 Task: Search one way flight ticket for 2 adults, 2 infants in seat and 1 infant on lap in first from Augusta: Augusta Regional Airport (bush Field) to Springfield: Abraham Lincoln Capital Airport on 5-2-2023. Choice of flights is Singapure airlines. Number of bags: 1 checked bag. Price is upto 85000. Outbound departure time preference is 15:15.
Action: Mouse moved to (226, 300)
Screenshot: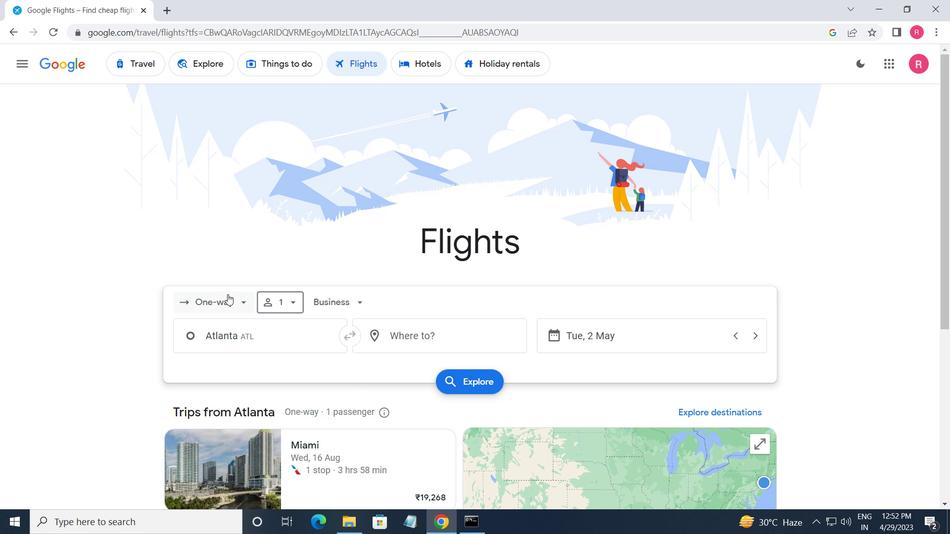 
Action: Mouse pressed left at (226, 300)
Screenshot: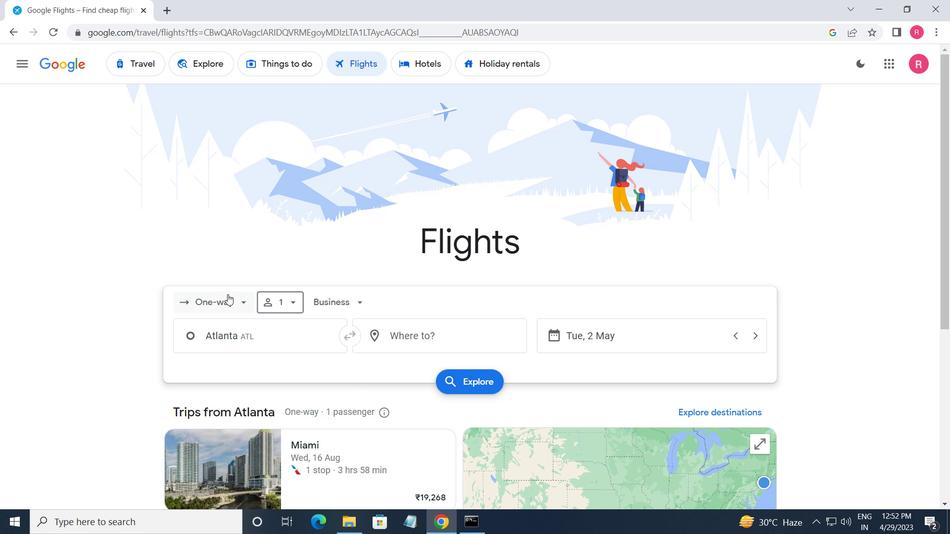 
Action: Mouse moved to (234, 355)
Screenshot: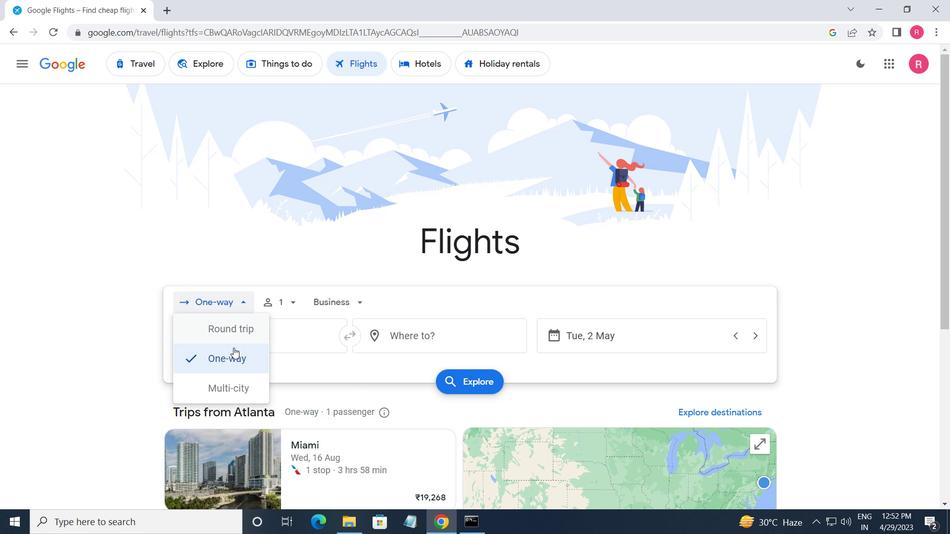 
Action: Mouse pressed left at (234, 355)
Screenshot: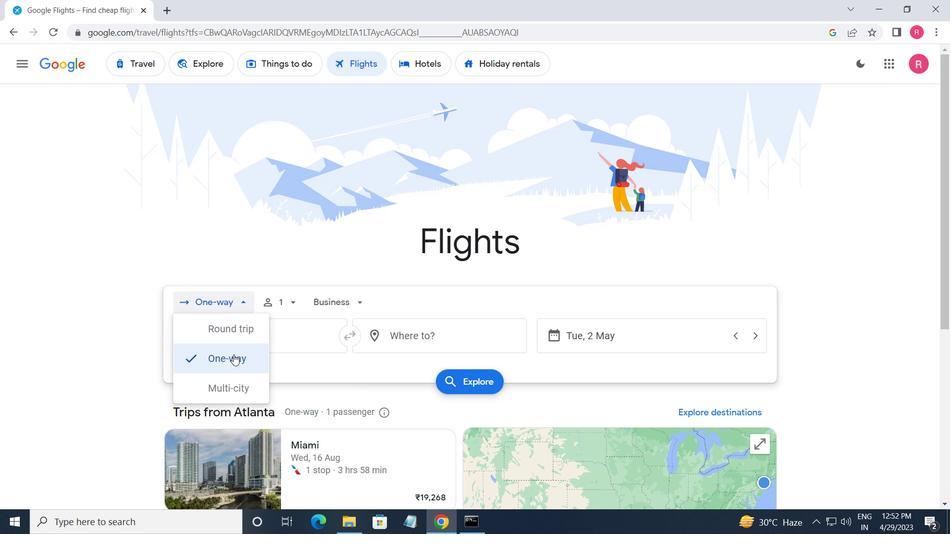 
Action: Mouse moved to (278, 299)
Screenshot: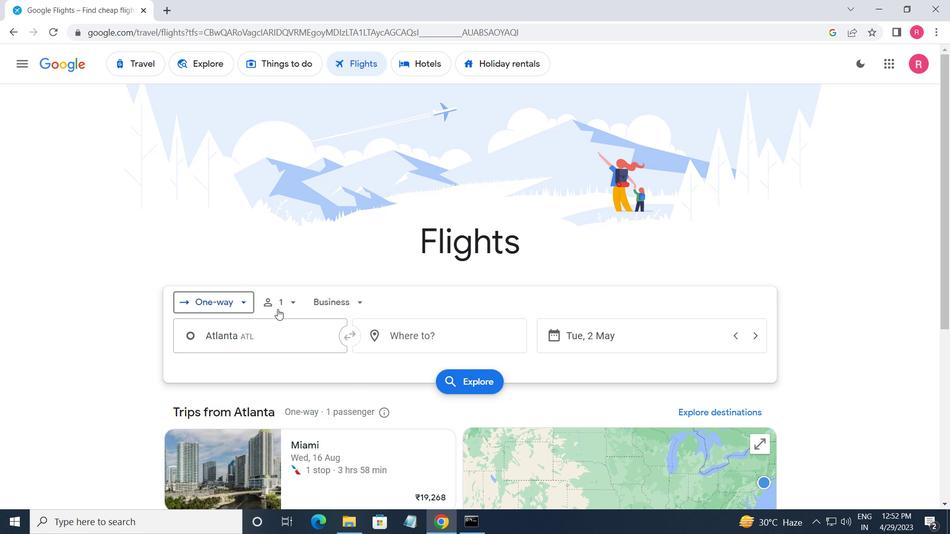 
Action: Mouse pressed left at (278, 299)
Screenshot: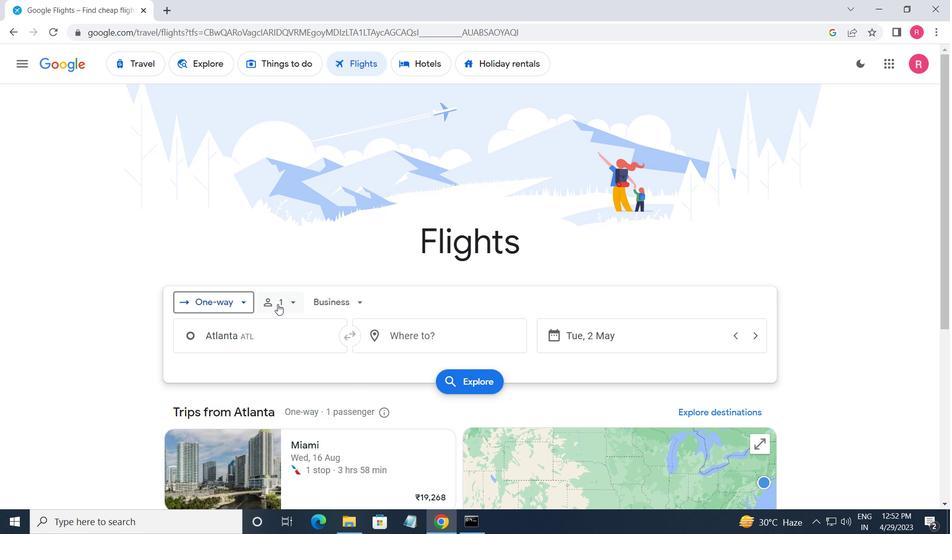 
Action: Mouse moved to (380, 339)
Screenshot: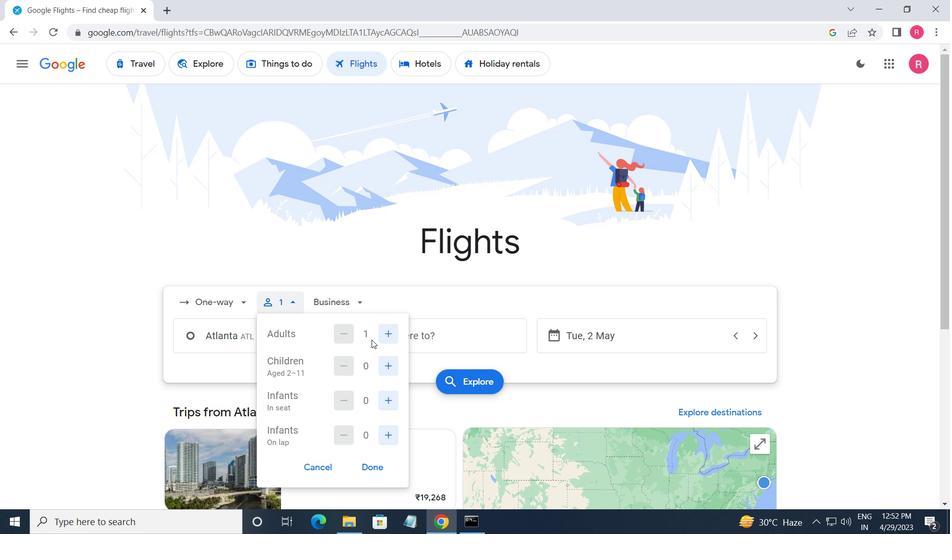 
Action: Mouse pressed left at (380, 339)
Screenshot: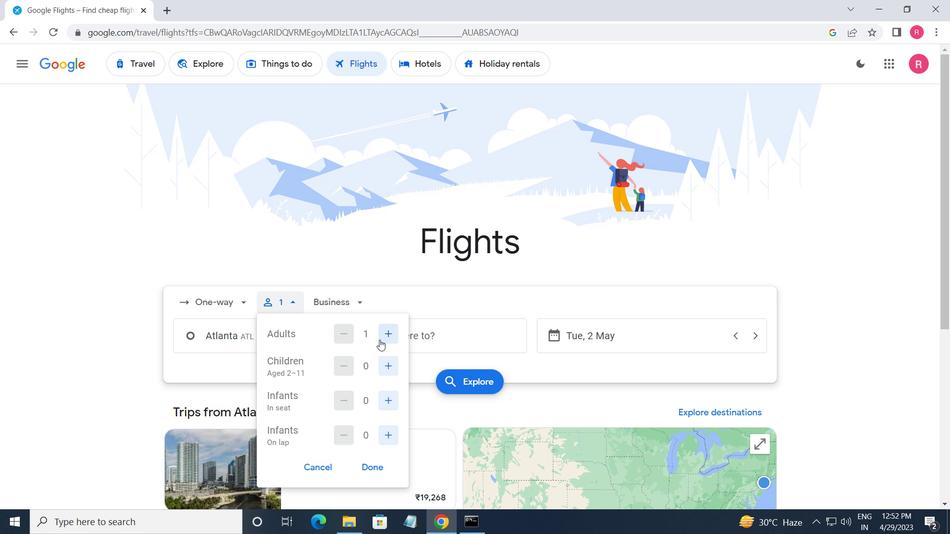 
Action: Mouse pressed left at (380, 339)
Screenshot: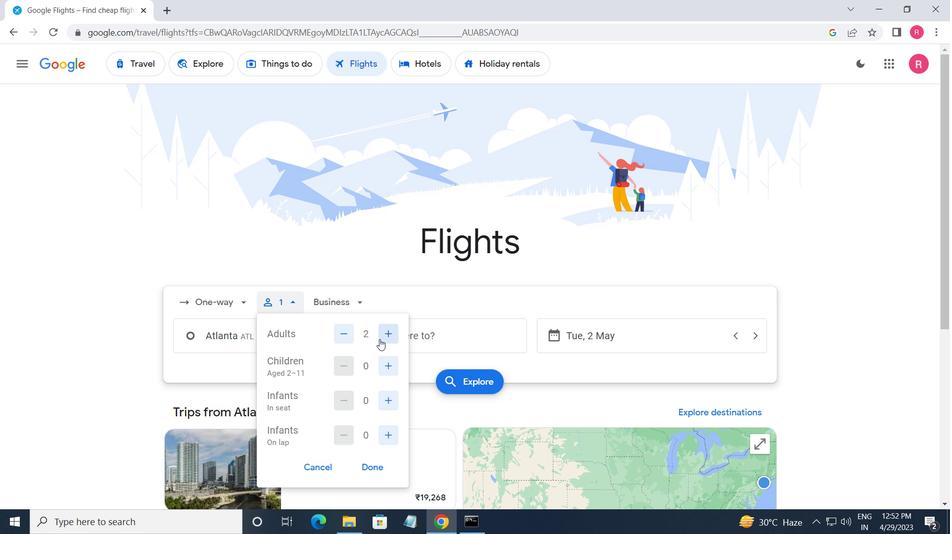 
Action: Mouse moved to (344, 338)
Screenshot: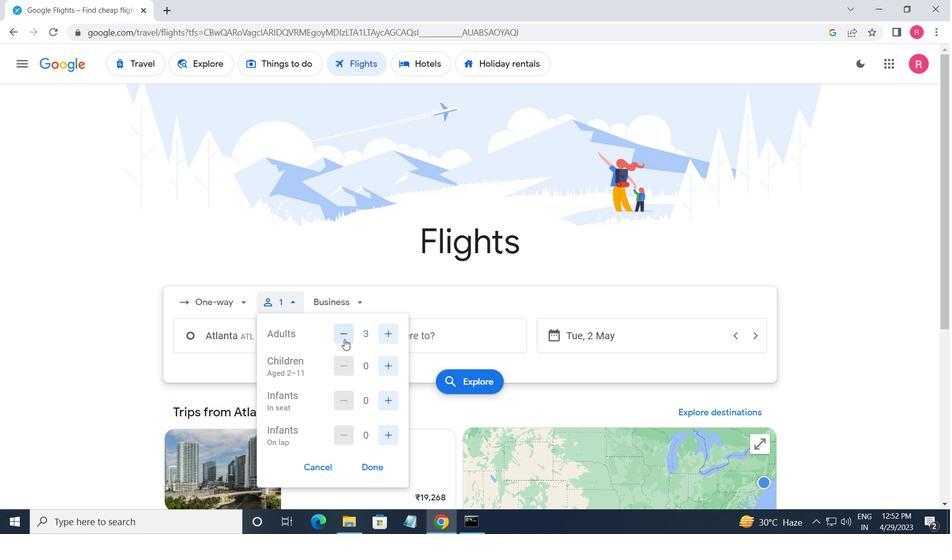 
Action: Mouse pressed left at (344, 338)
Screenshot: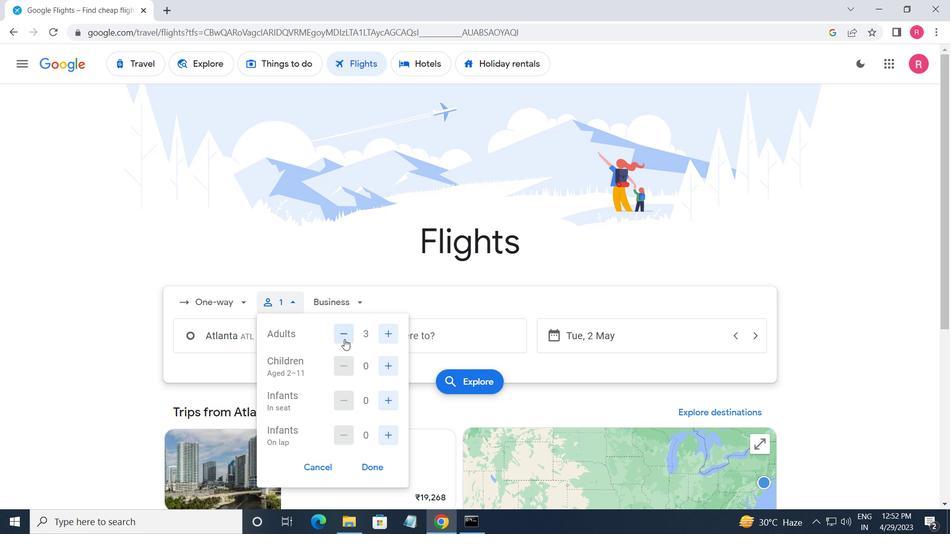 
Action: Mouse moved to (388, 396)
Screenshot: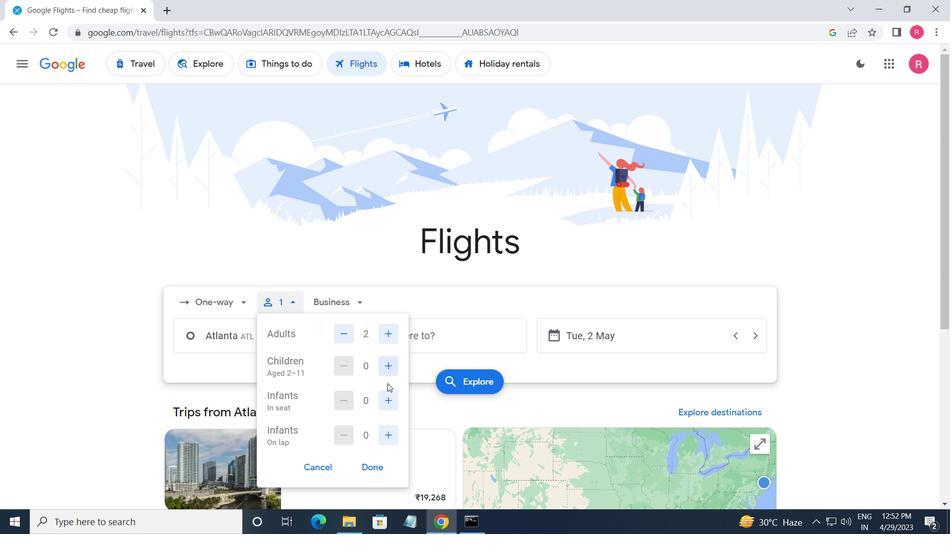 
Action: Mouse pressed left at (388, 396)
Screenshot: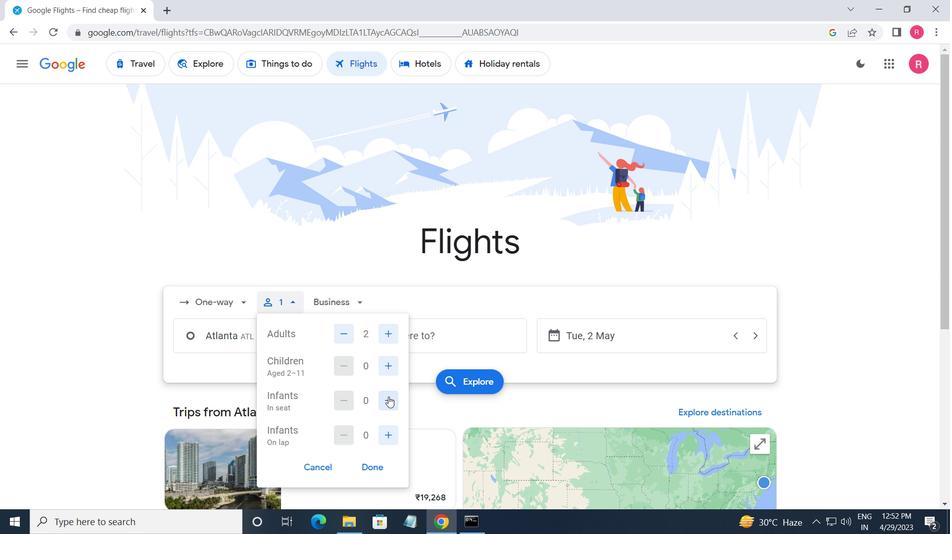 
Action: Mouse pressed left at (388, 396)
Screenshot: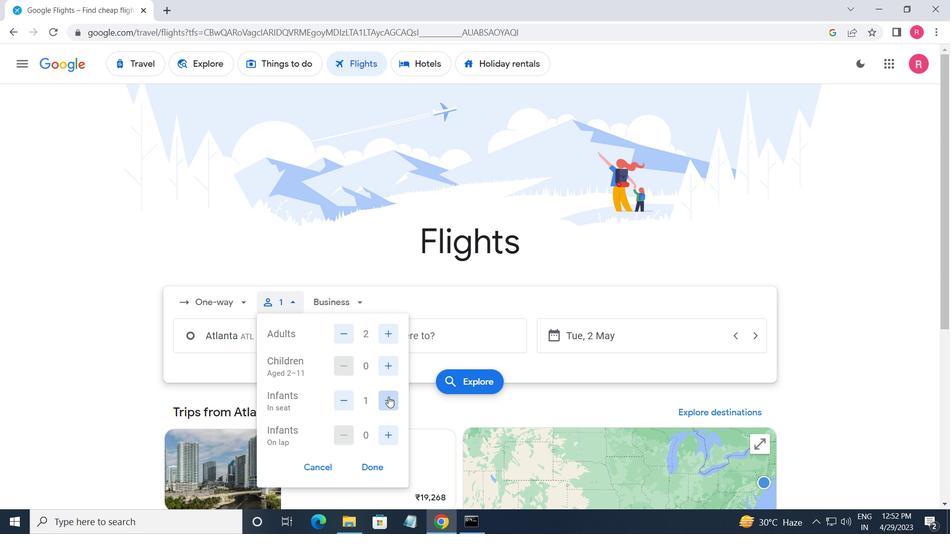 
Action: Mouse moved to (383, 436)
Screenshot: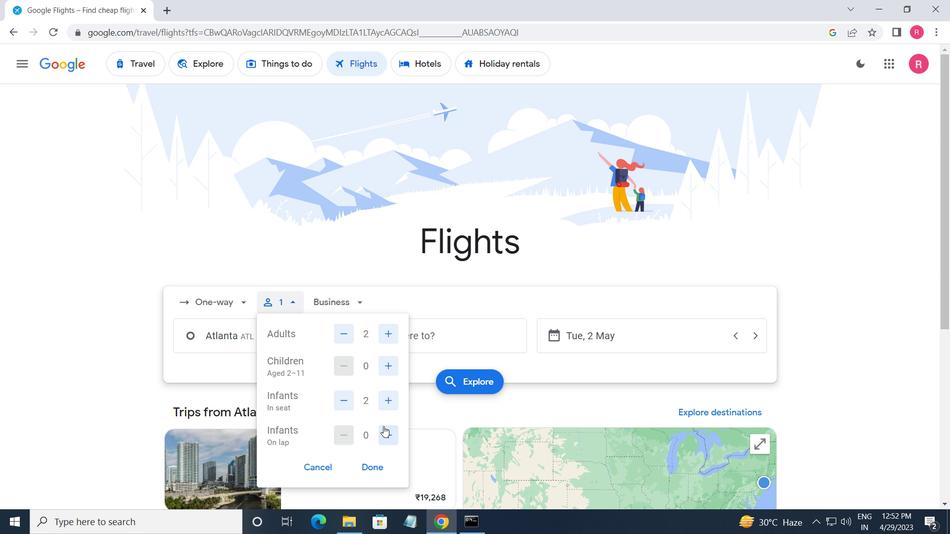 
Action: Mouse pressed left at (383, 436)
Screenshot: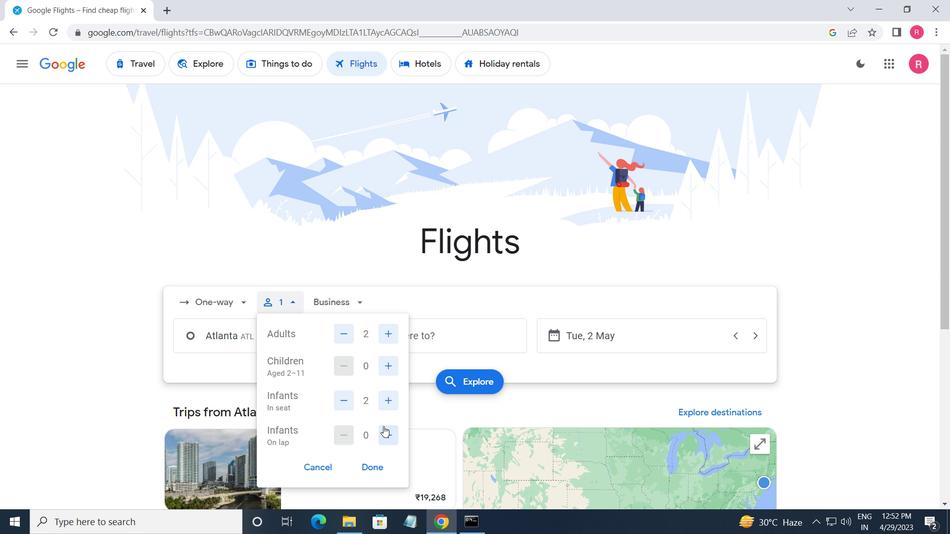 
Action: Mouse moved to (373, 463)
Screenshot: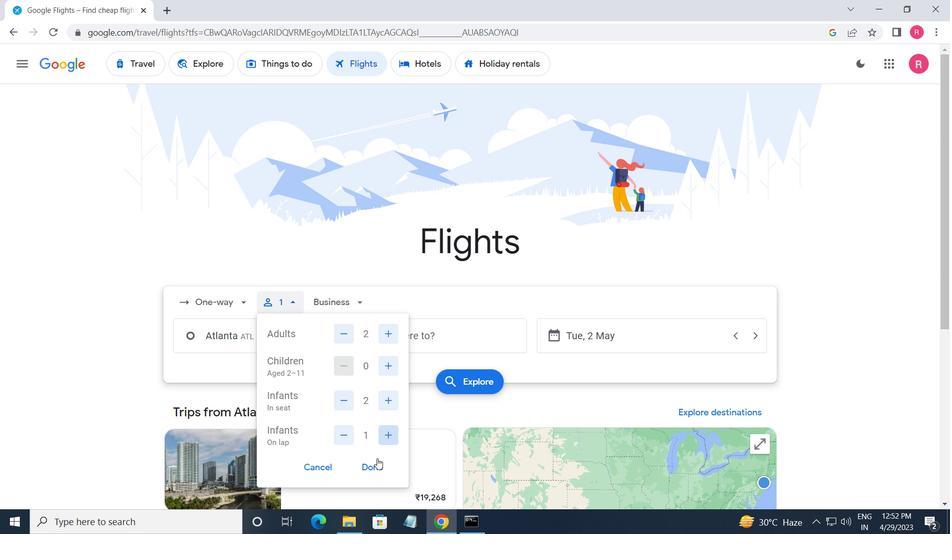 
Action: Mouse pressed left at (373, 463)
Screenshot: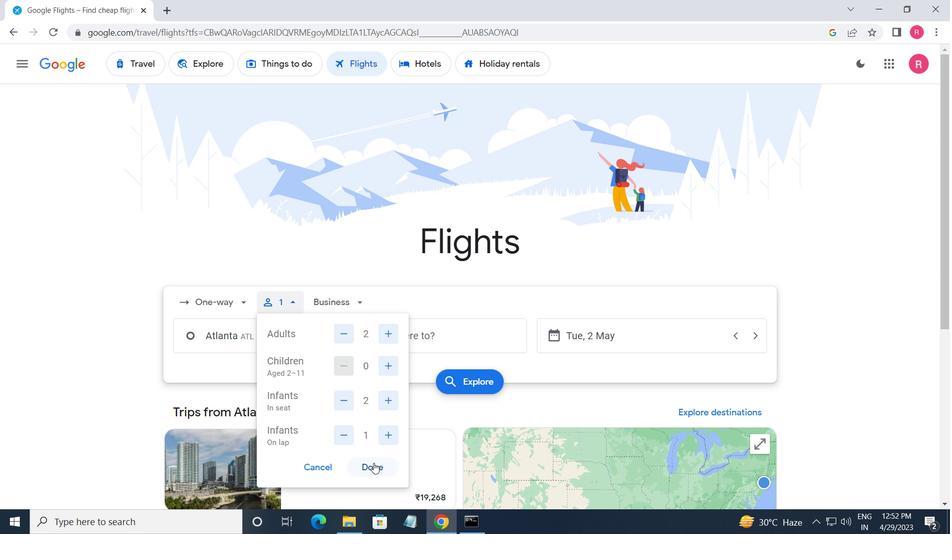 
Action: Mouse moved to (338, 299)
Screenshot: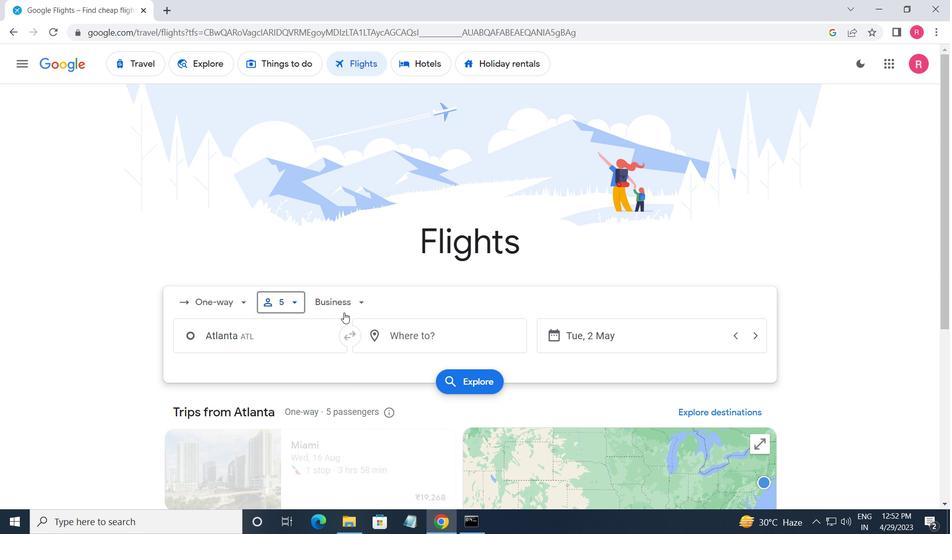 
Action: Mouse pressed left at (338, 299)
Screenshot: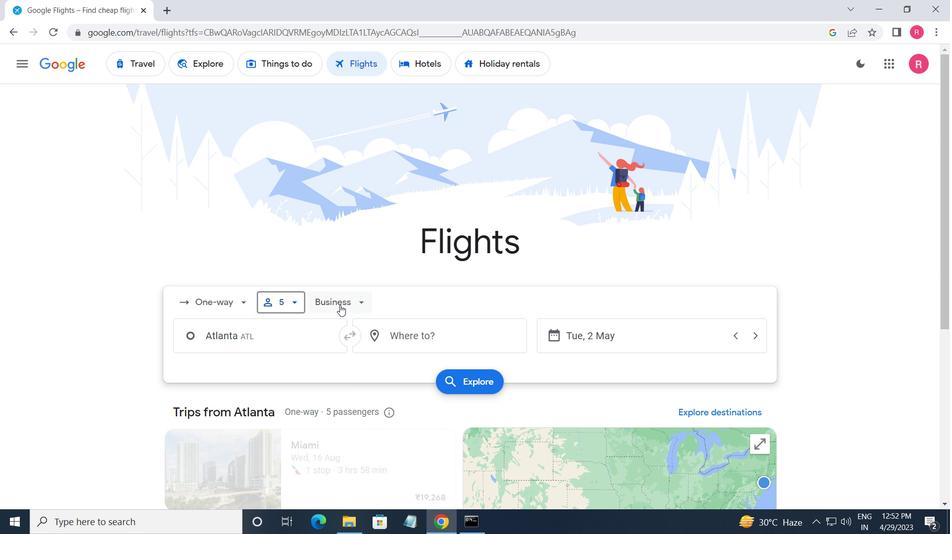 
Action: Mouse moved to (356, 428)
Screenshot: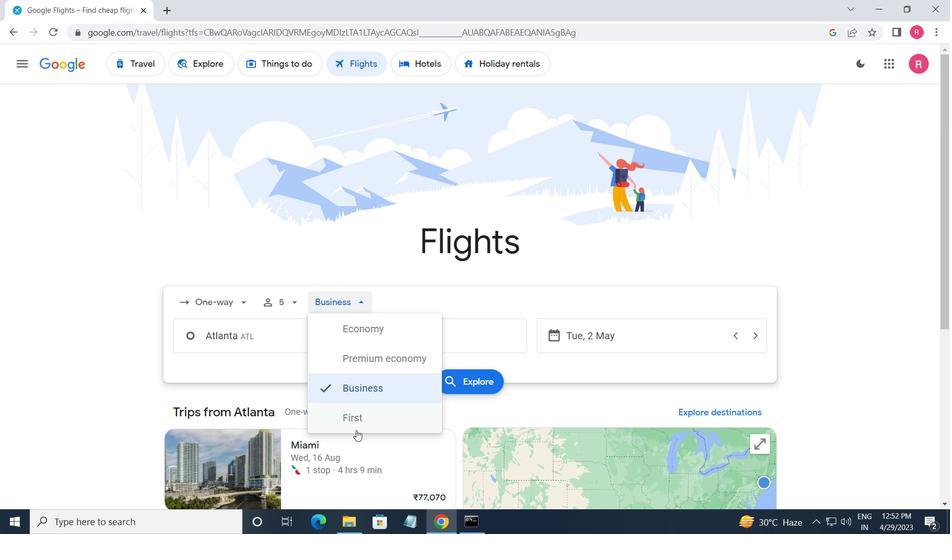 
Action: Mouse pressed left at (356, 428)
Screenshot: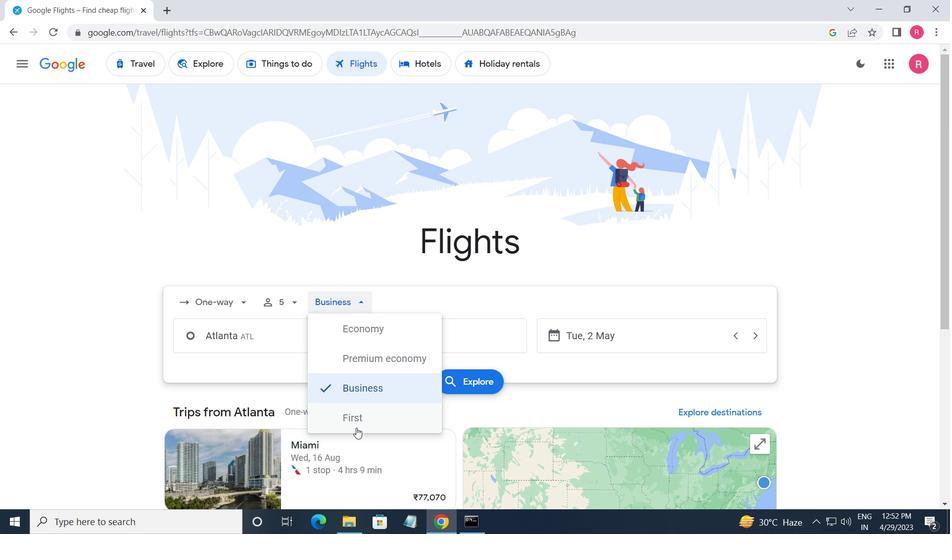 
Action: Mouse moved to (263, 343)
Screenshot: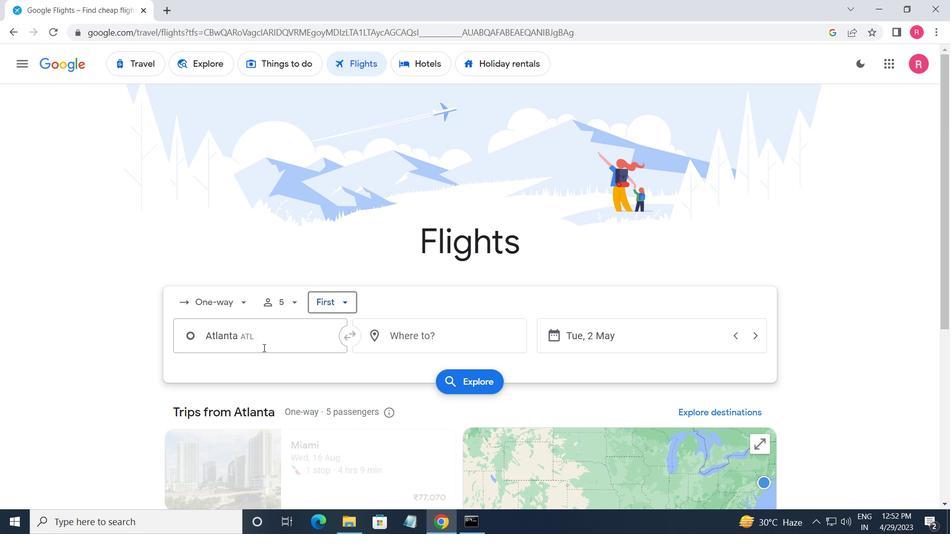 
Action: Mouse pressed left at (263, 343)
Screenshot: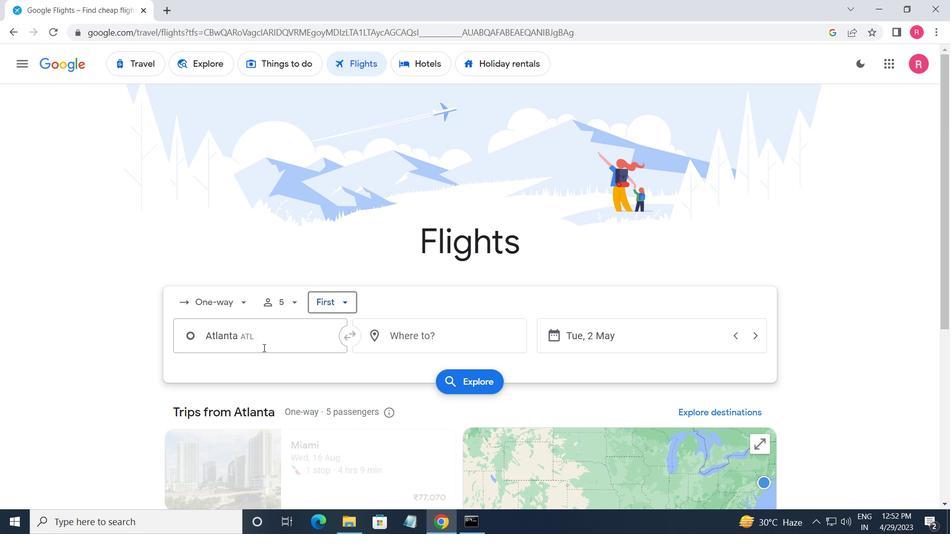
Action: Mouse moved to (274, 414)
Screenshot: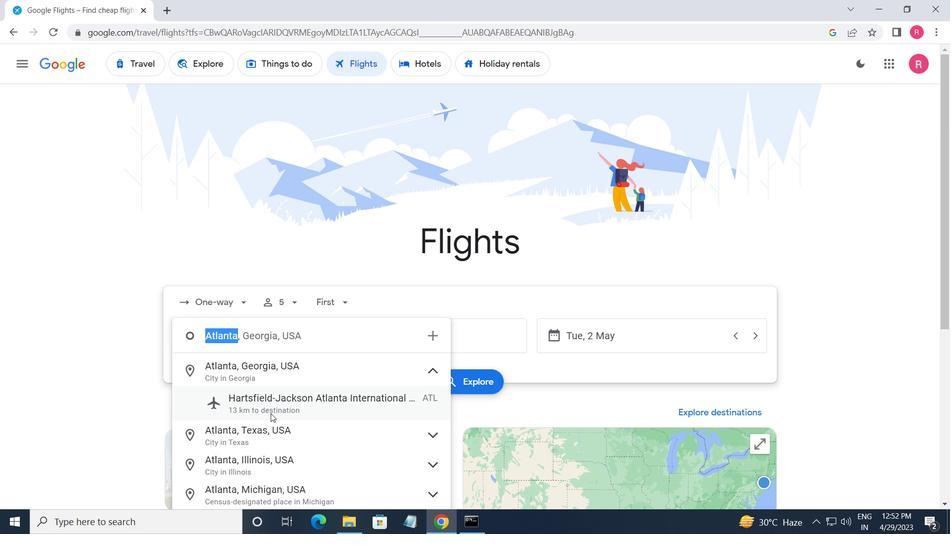 
Action: Key pressed <Key.backspace><Key.shift>AUGUSYA
Screenshot: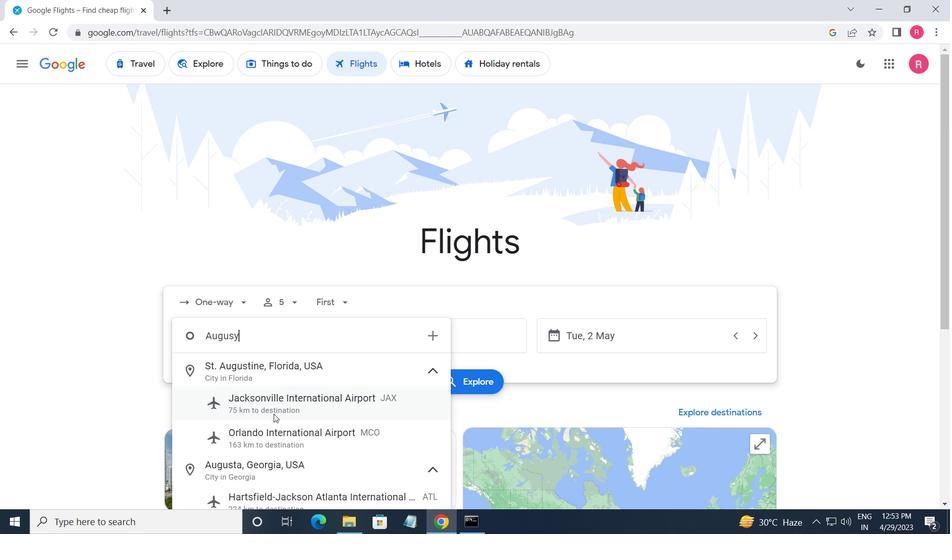 
Action: Mouse moved to (274, 414)
Screenshot: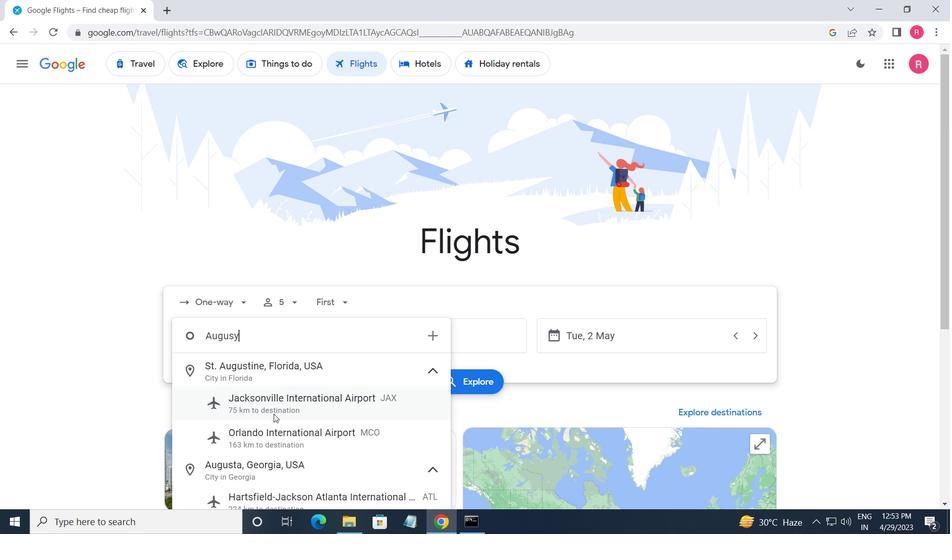 
Action: Key pressed <Key.backspace><Key.backspace>TA<Key.space>
Screenshot: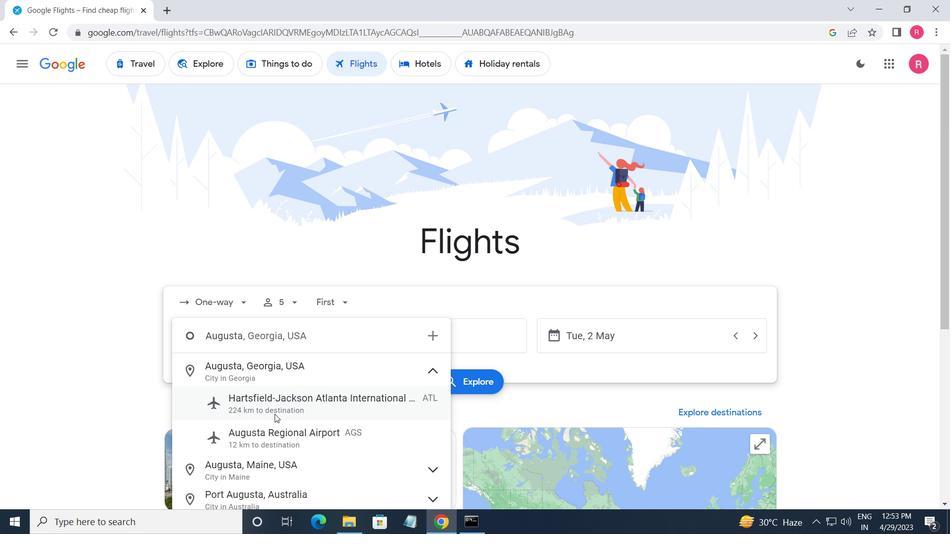 
Action: Mouse moved to (281, 424)
Screenshot: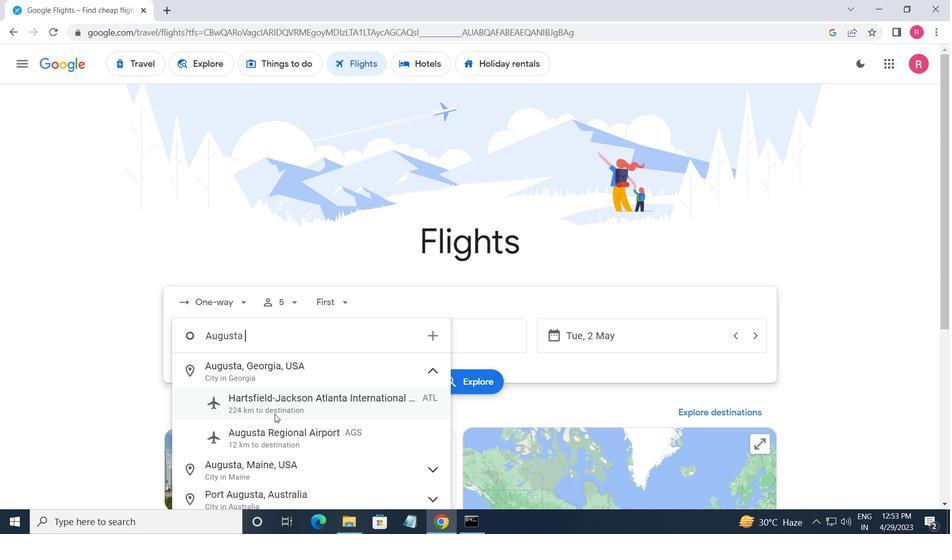 
Action: Mouse pressed left at (281, 424)
Screenshot: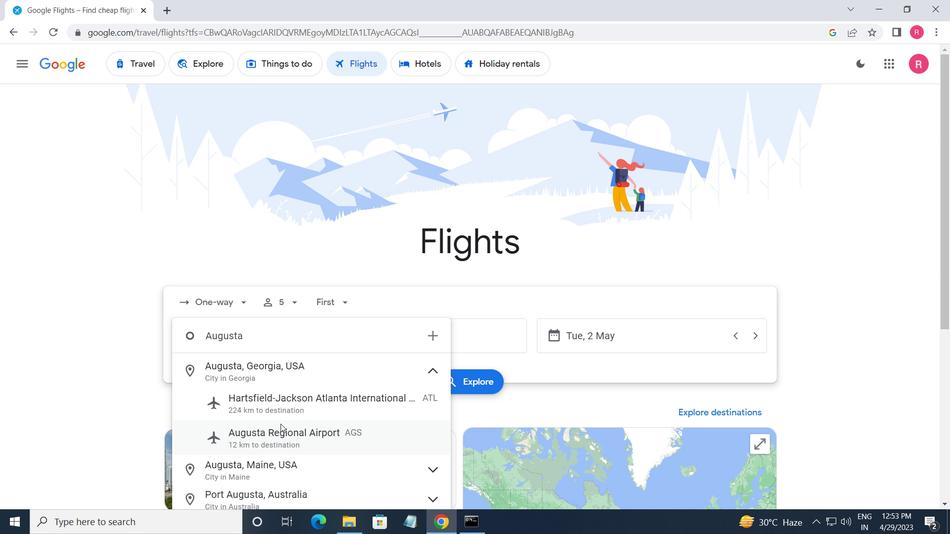 
Action: Mouse moved to (403, 343)
Screenshot: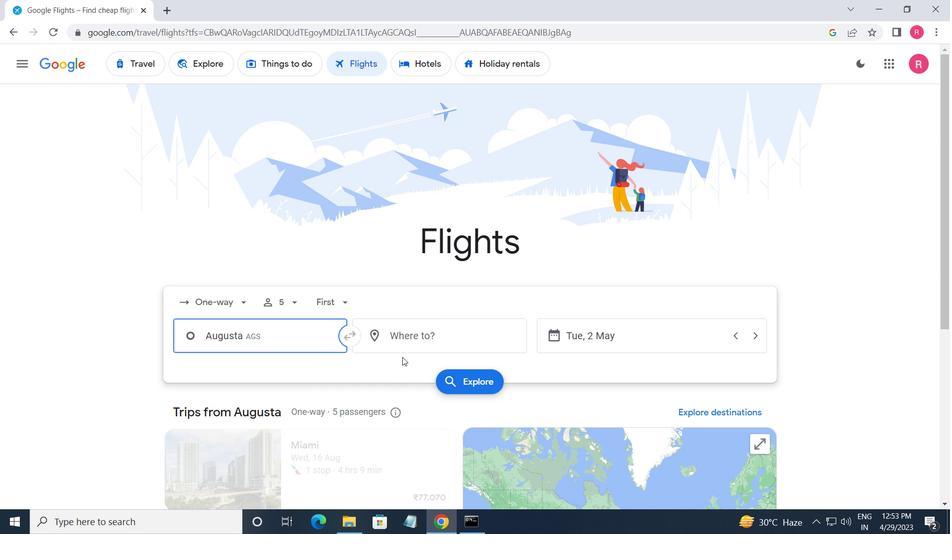 
Action: Mouse pressed left at (403, 343)
Screenshot: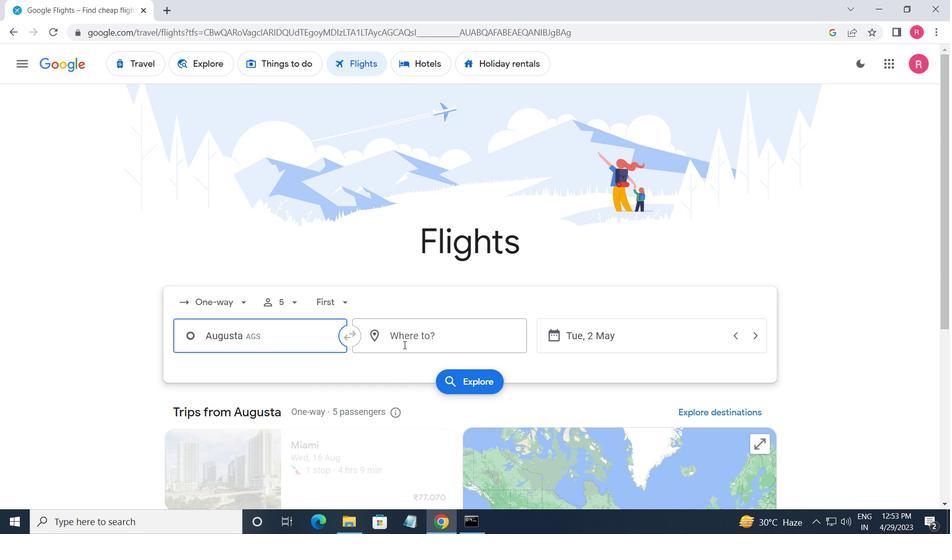 
Action: Mouse moved to (393, 466)
Screenshot: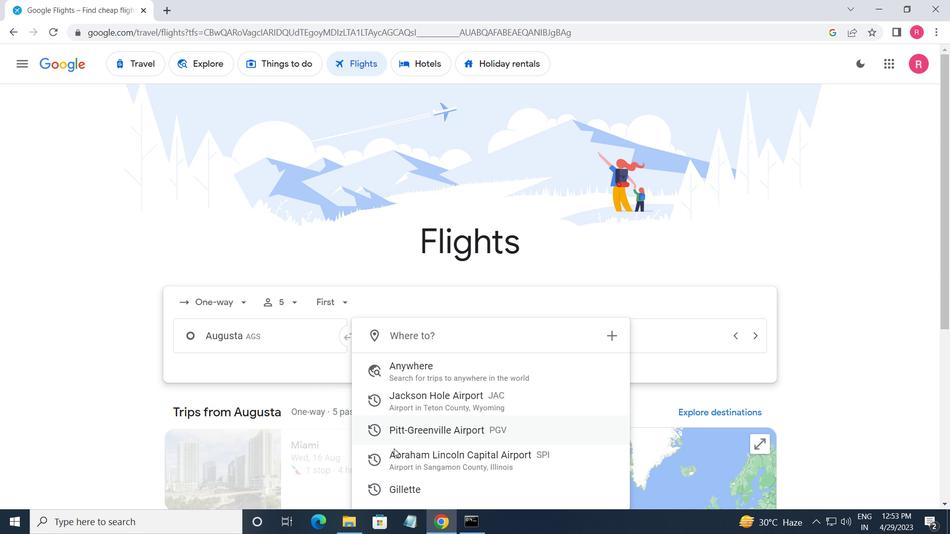 
Action: Mouse pressed left at (393, 466)
Screenshot: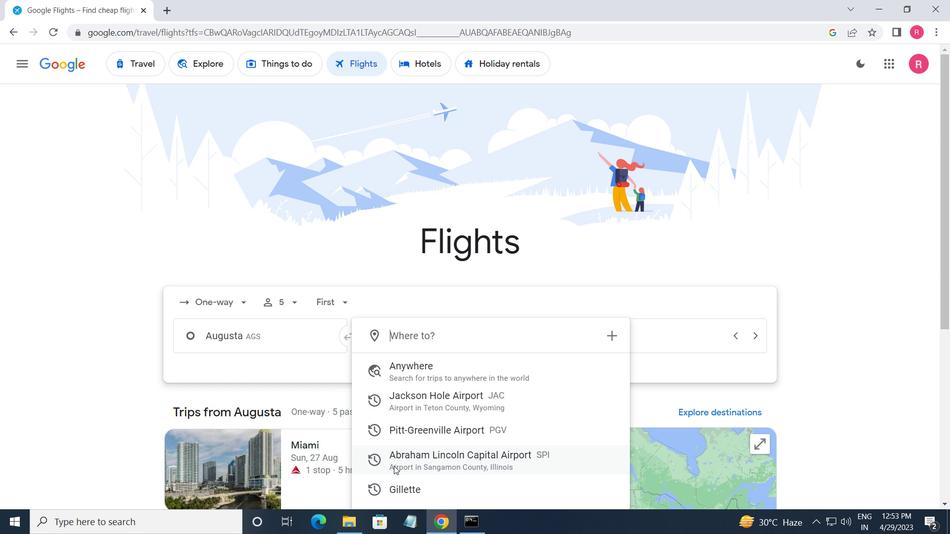 
Action: Mouse moved to (614, 348)
Screenshot: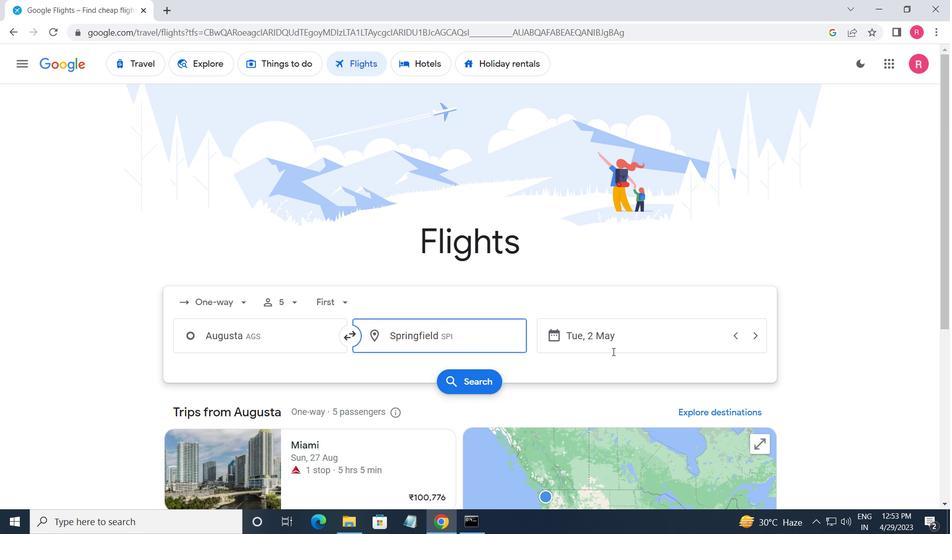 
Action: Mouse pressed left at (614, 348)
Screenshot: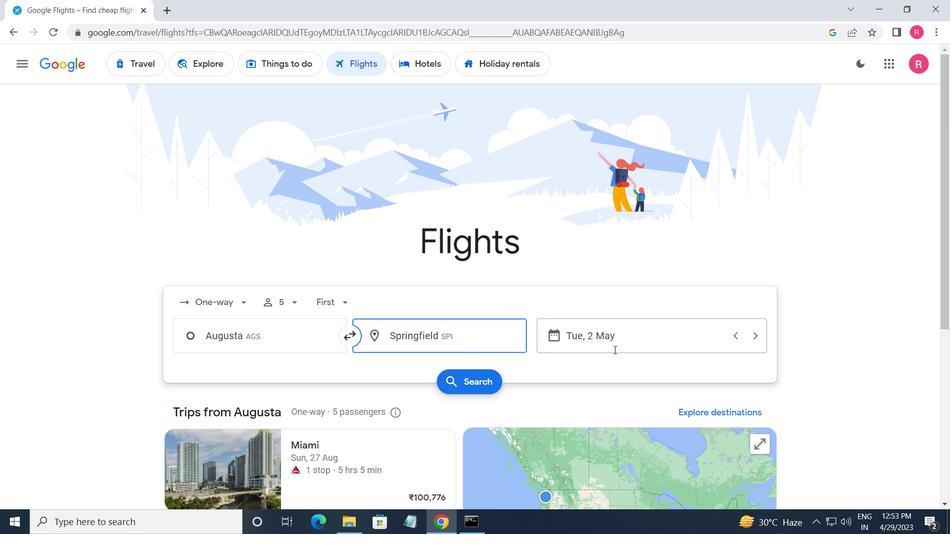 
Action: Mouse moved to (627, 289)
Screenshot: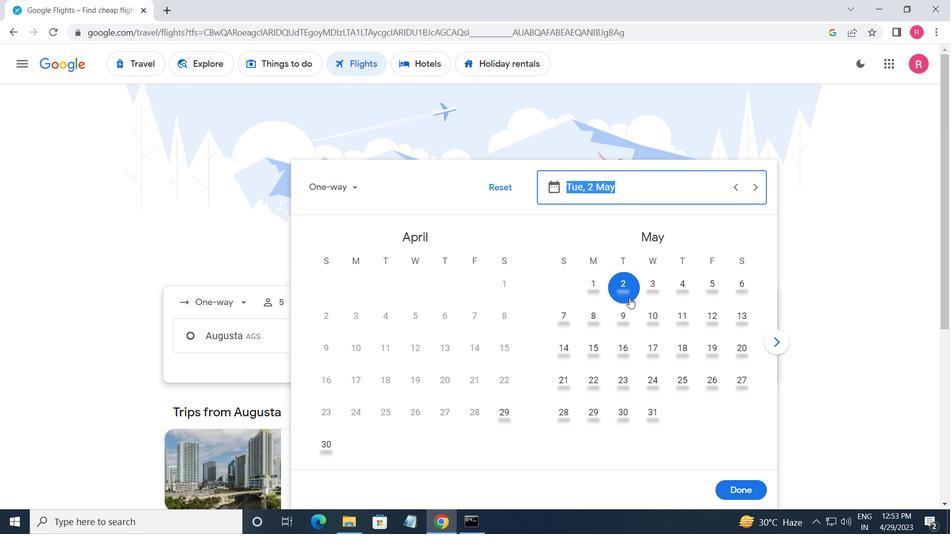 
Action: Mouse pressed left at (627, 289)
Screenshot: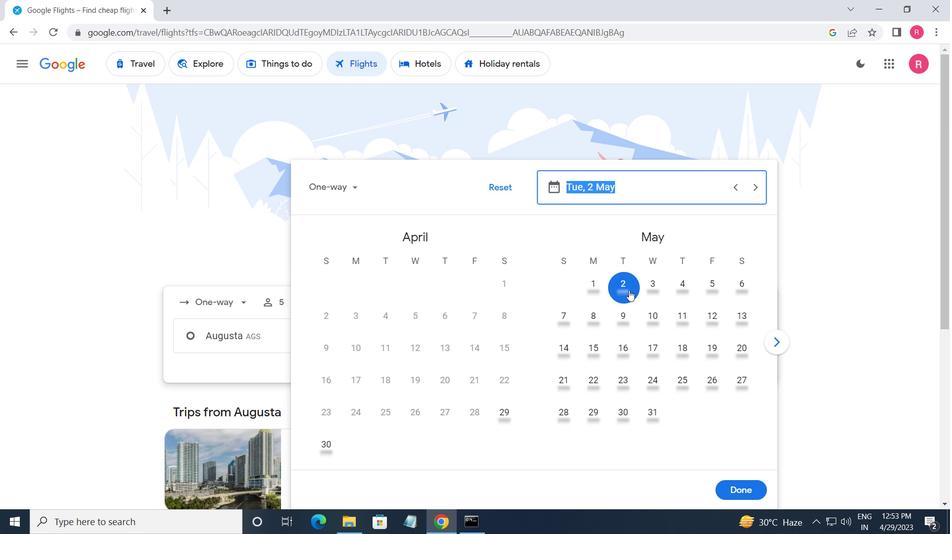 
Action: Mouse moved to (737, 484)
Screenshot: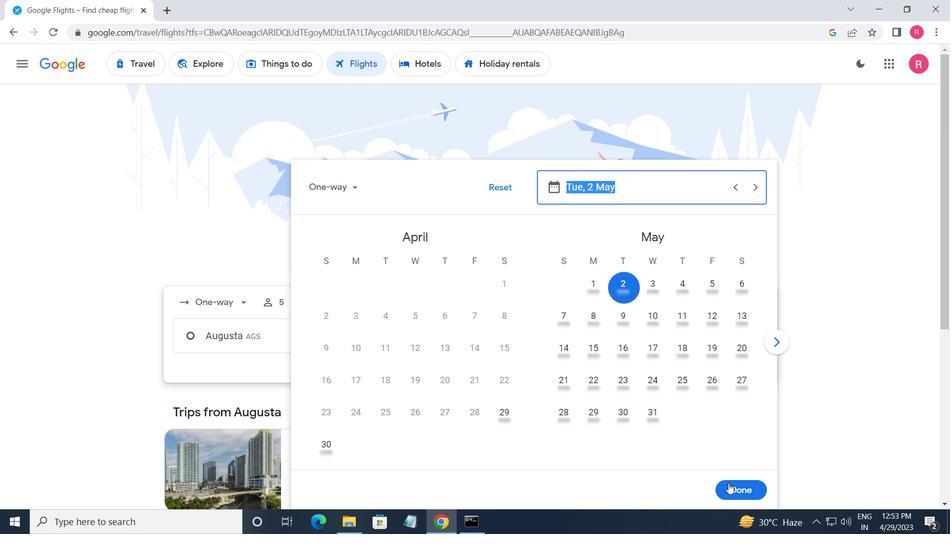 
Action: Mouse pressed left at (737, 484)
Screenshot: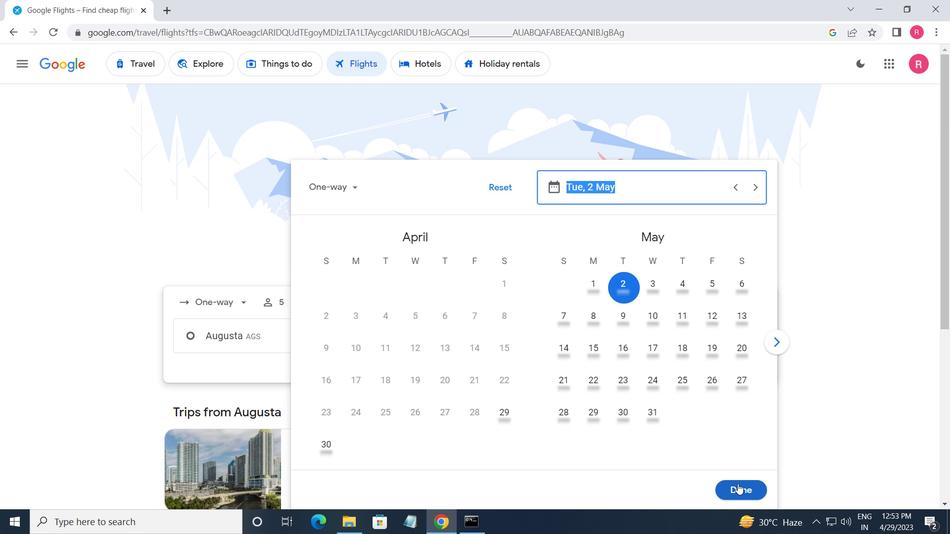 
Action: Mouse moved to (485, 387)
Screenshot: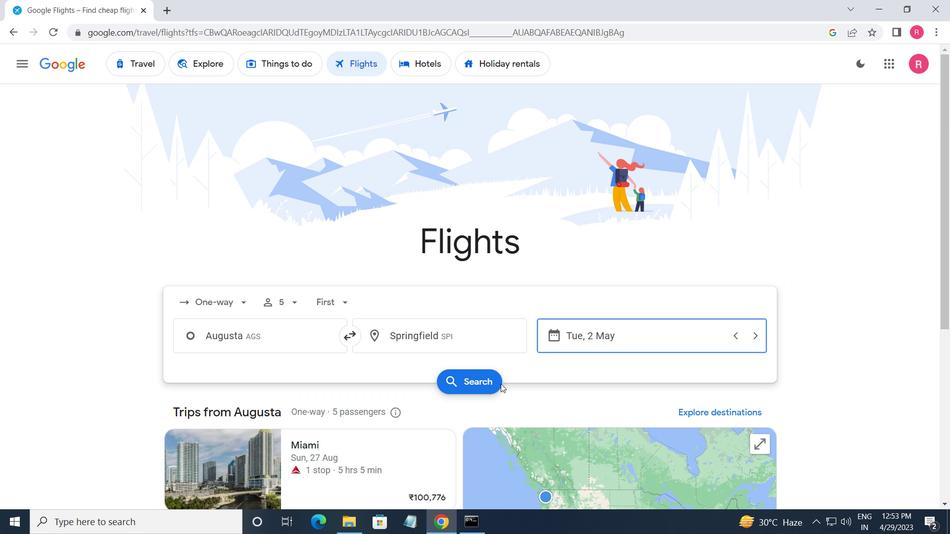
Action: Mouse pressed left at (485, 387)
Screenshot: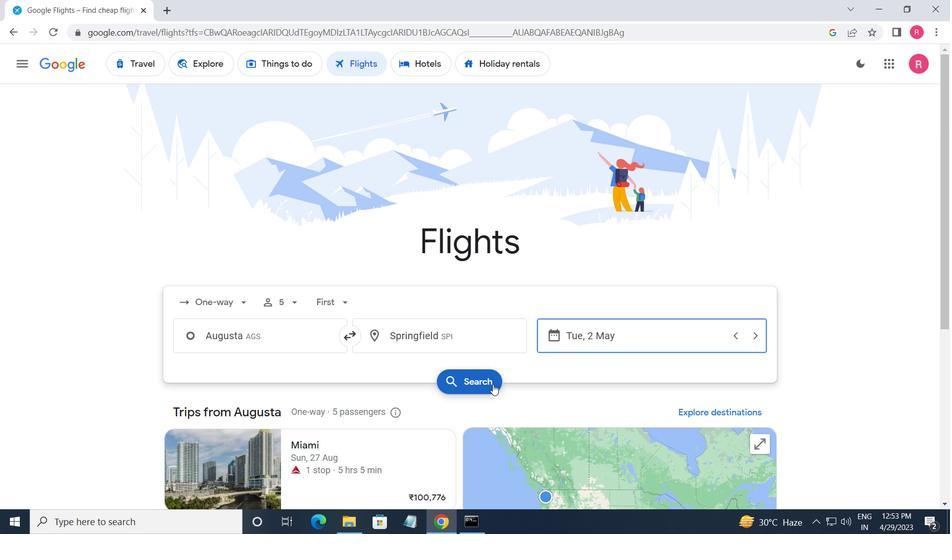 
Action: Mouse moved to (188, 179)
Screenshot: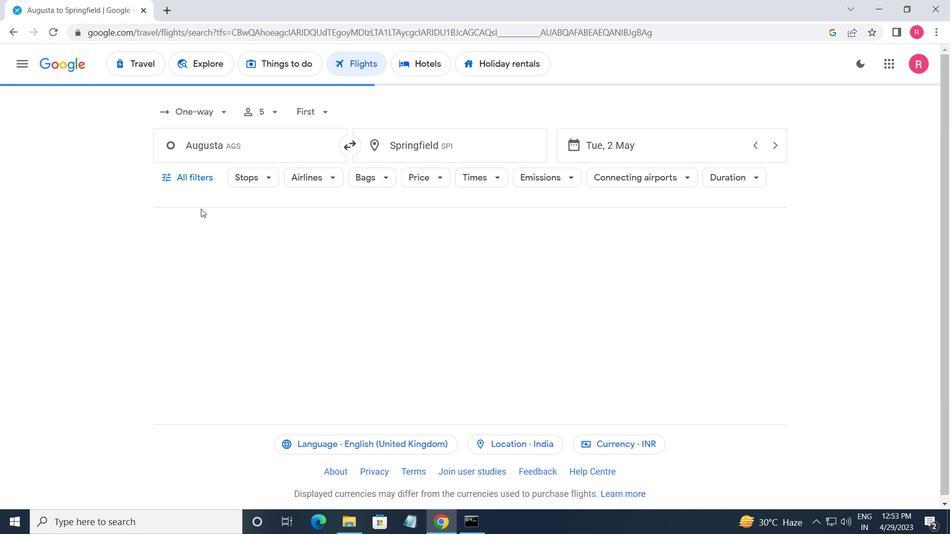 
Action: Mouse pressed left at (188, 179)
Screenshot: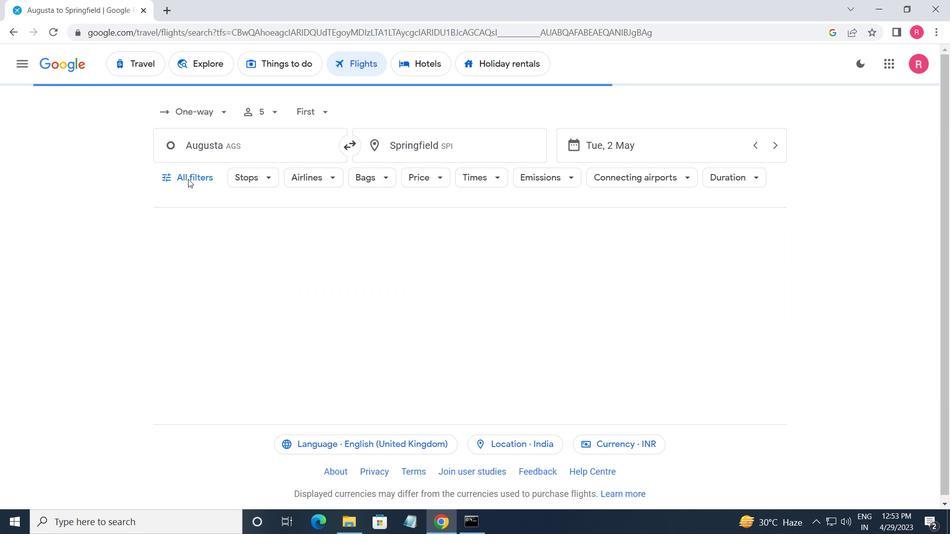 
Action: Mouse moved to (255, 376)
Screenshot: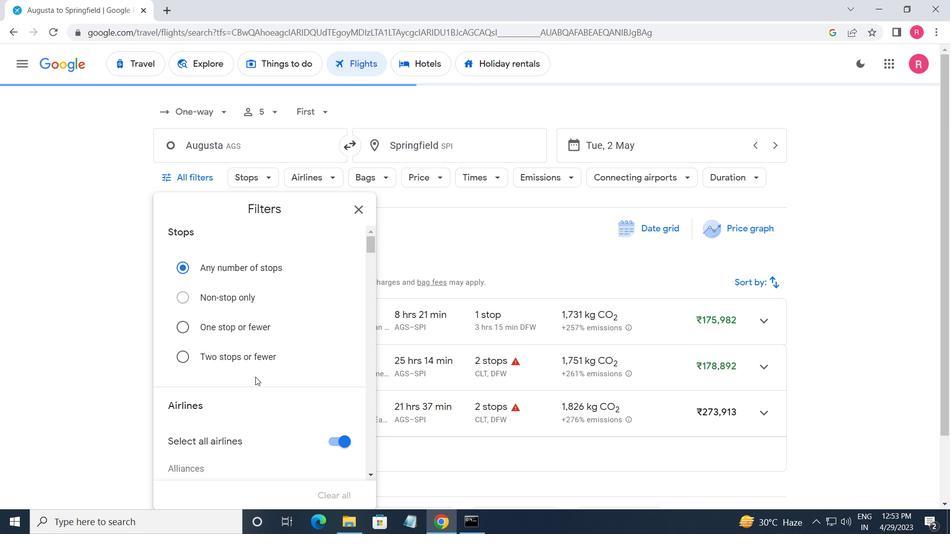 
Action: Mouse scrolled (255, 376) with delta (0, 0)
Screenshot: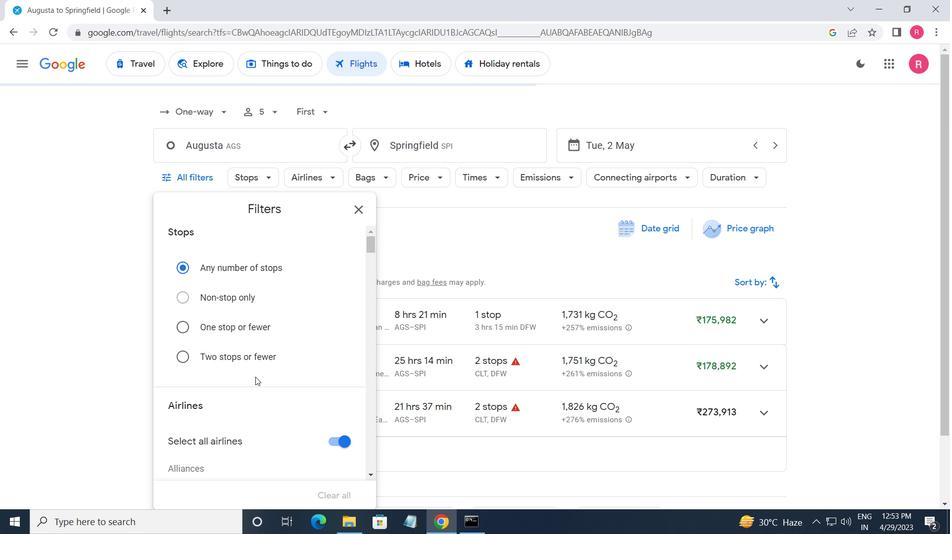 
Action: Mouse scrolled (255, 376) with delta (0, 0)
Screenshot: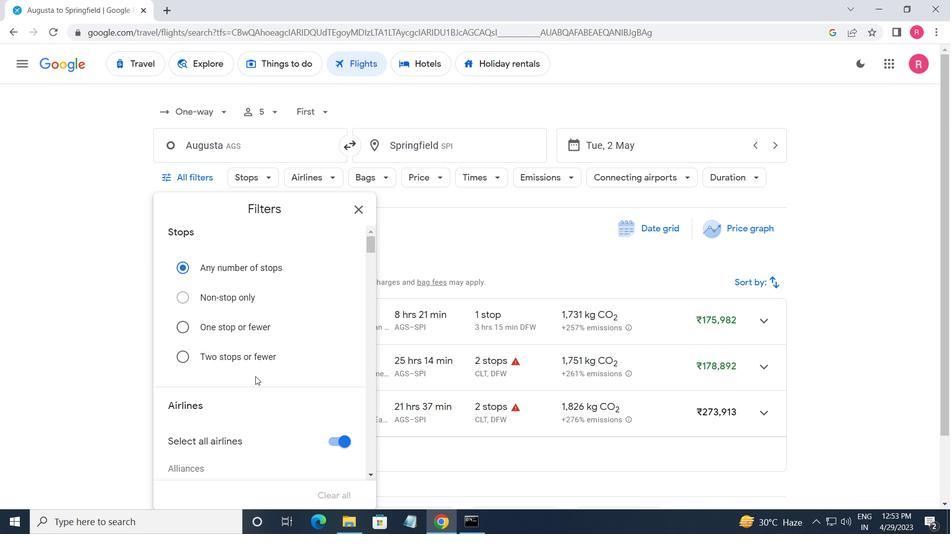 
Action: Mouse moved to (255, 371)
Screenshot: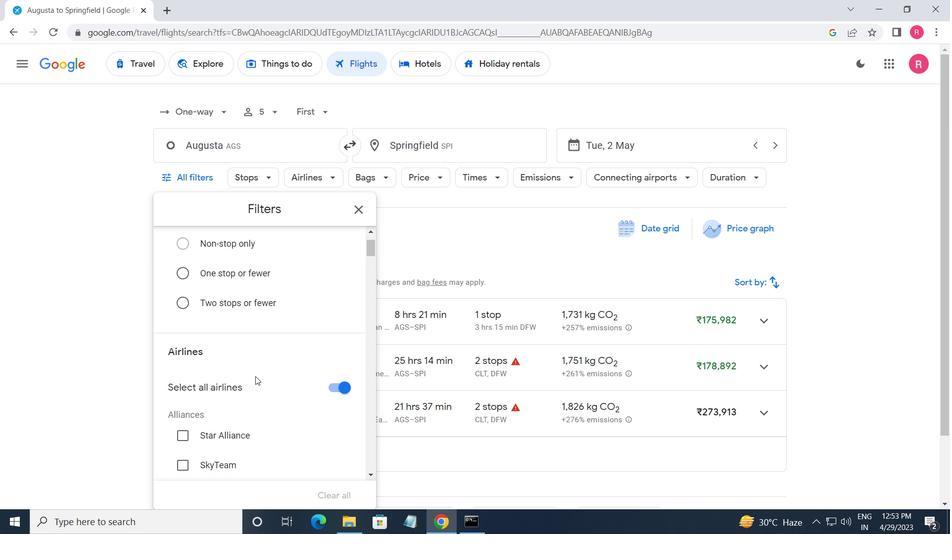 
Action: Mouse scrolled (255, 371) with delta (0, 0)
Screenshot: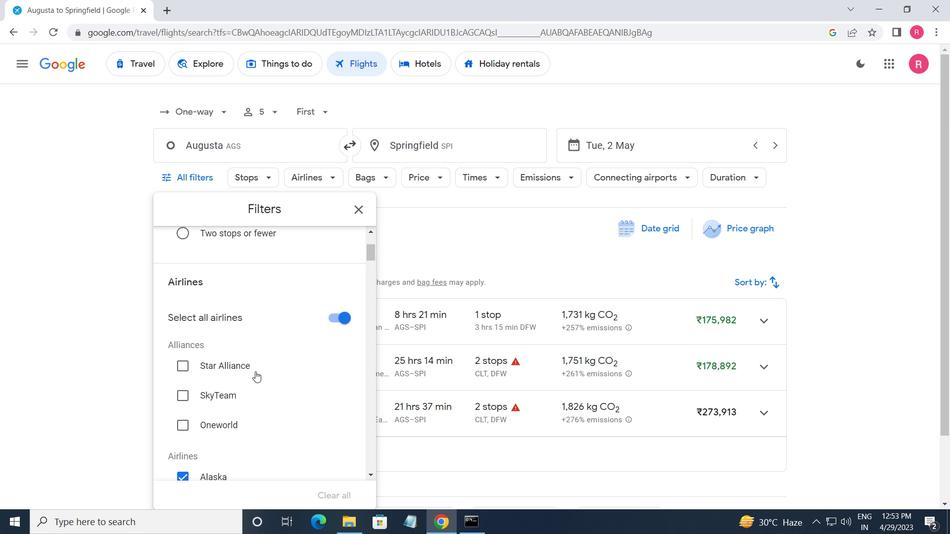 
Action: Mouse scrolled (255, 371) with delta (0, 0)
Screenshot: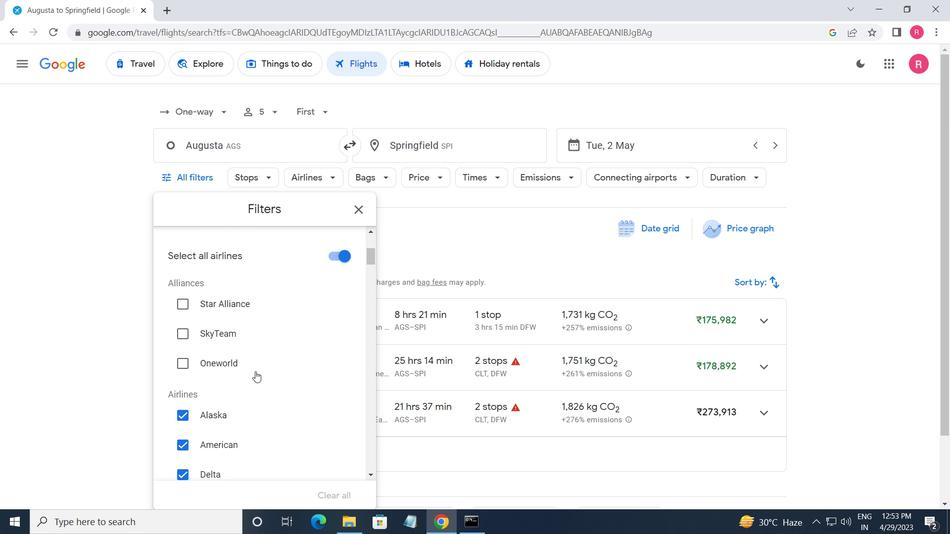 
Action: Mouse scrolled (255, 371) with delta (0, 0)
Screenshot: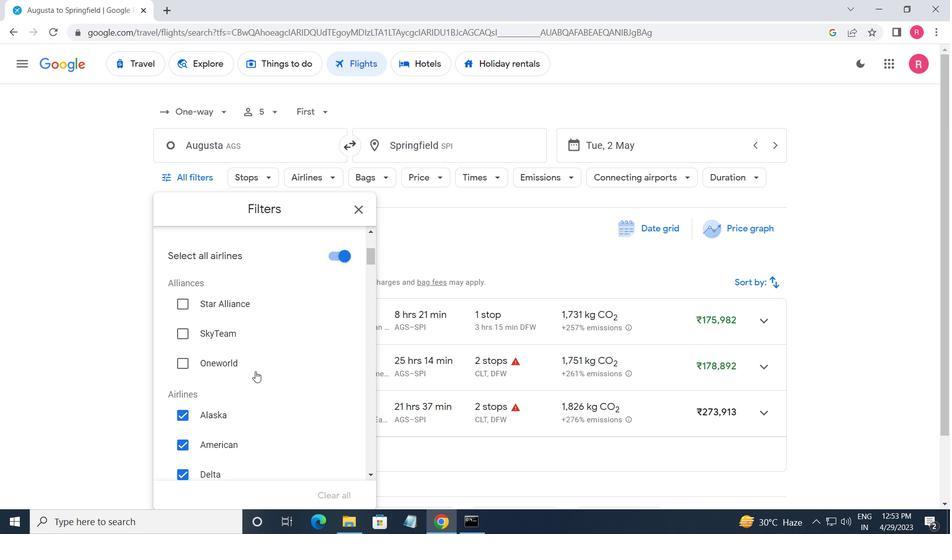 
Action: Mouse moved to (255, 370)
Screenshot: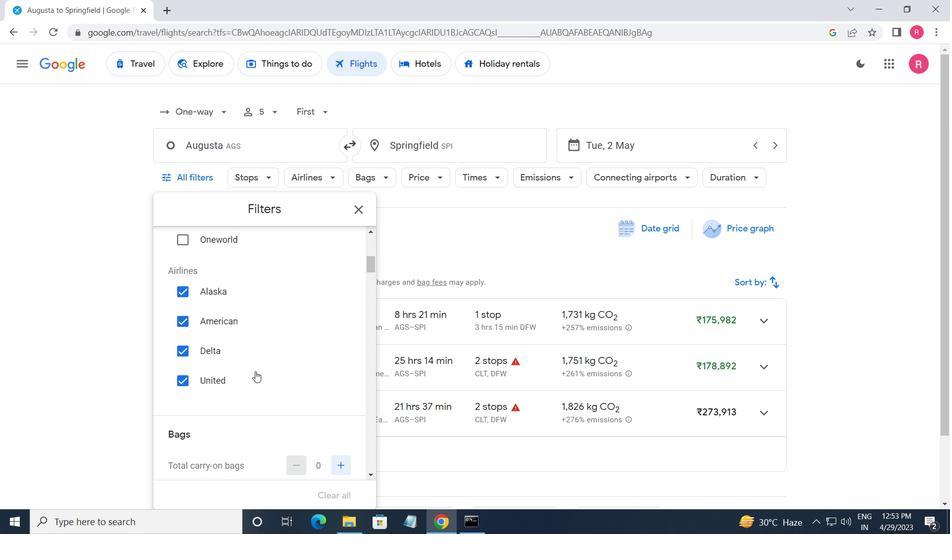 
Action: Mouse scrolled (255, 371) with delta (0, 0)
Screenshot: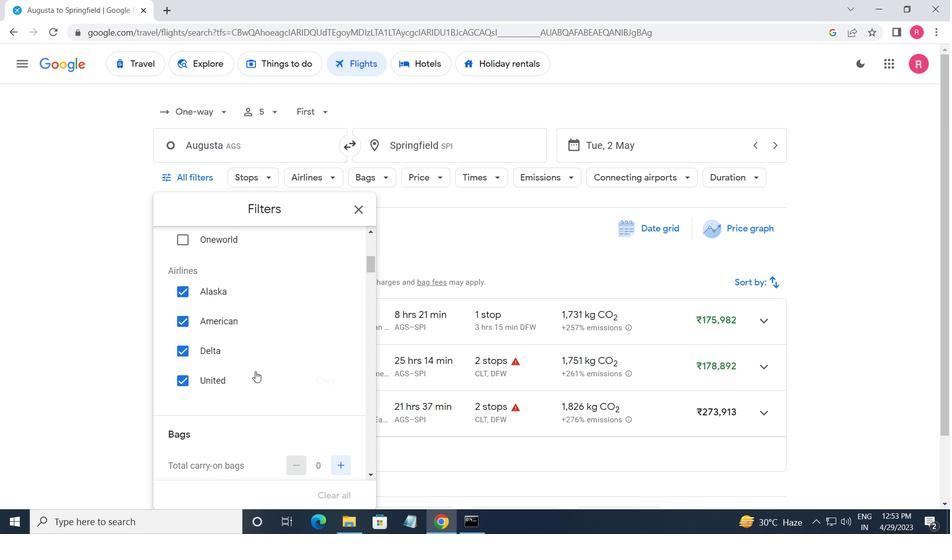 
Action: Mouse scrolled (255, 371) with delta (0, 0)
Screenshot: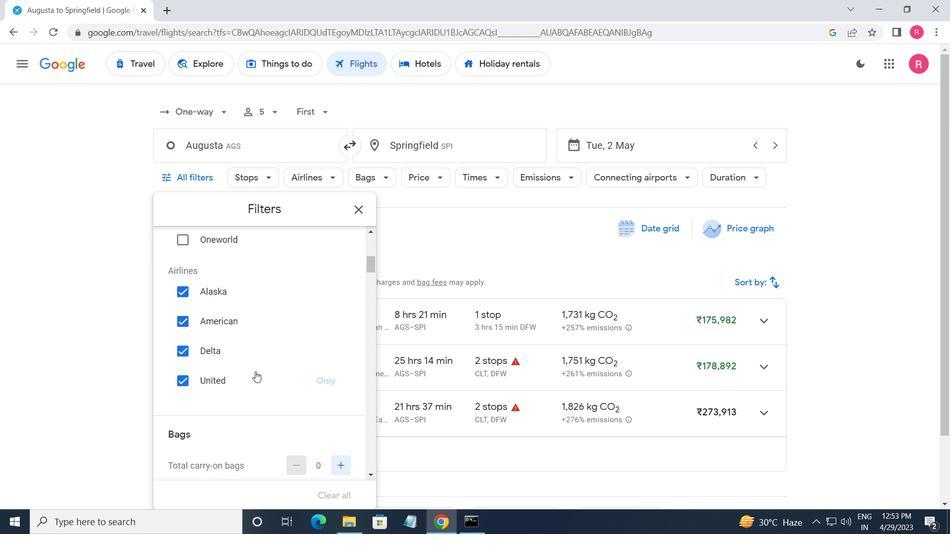 
Action: Mouse moved to (255, 370)
Screenshot: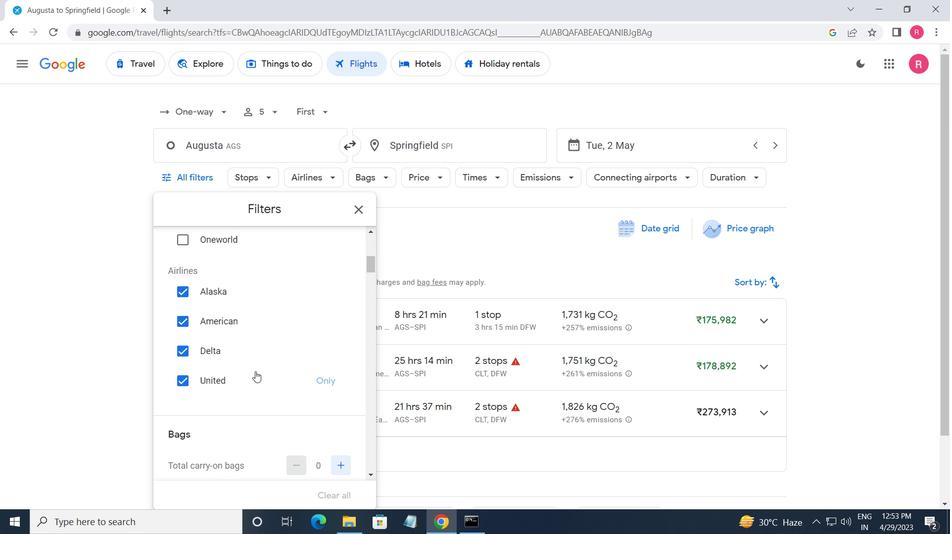 
Action: Mouse scrolled (255, 370) with delta (0, 0)
Screenshot: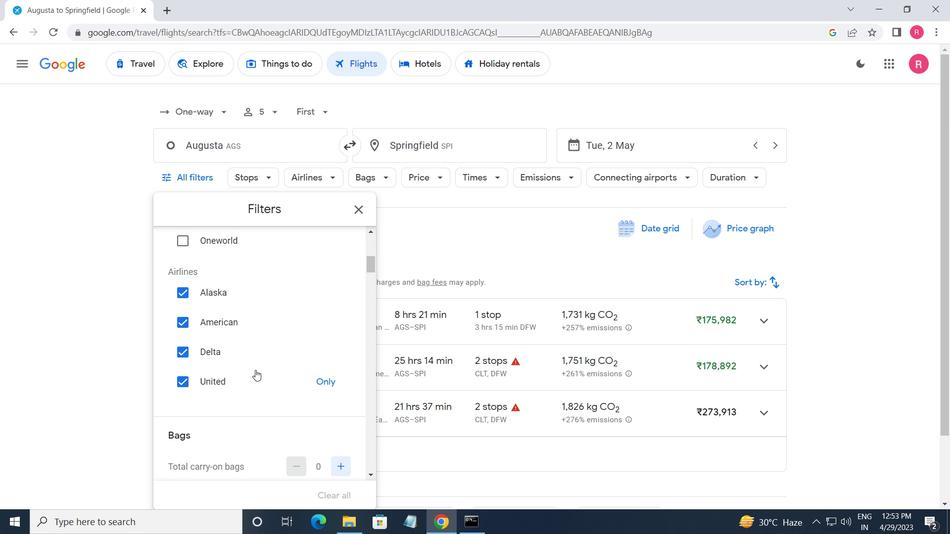 
Action: Mouse moved to (329, 347)
Screenshot: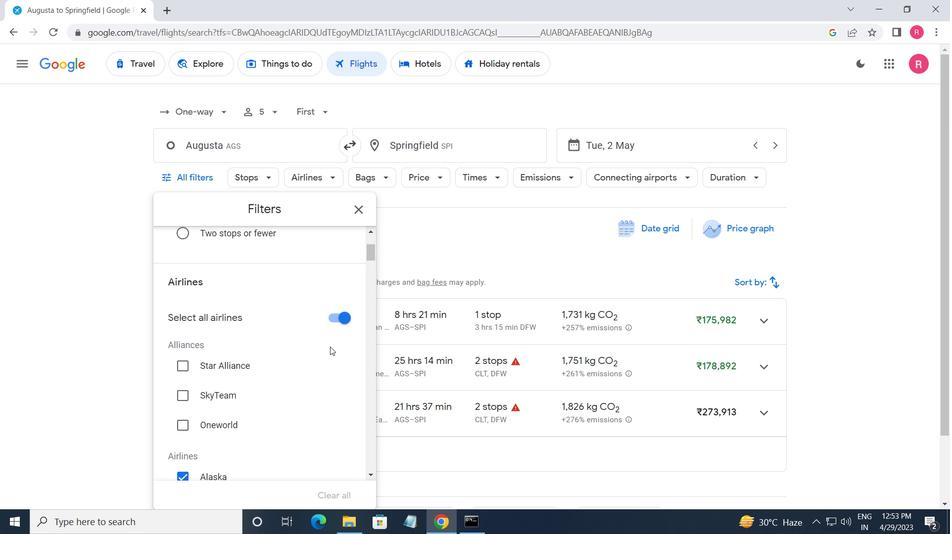 
Action: Mouse scrolled (329, 347) with delta (0, 0)
Screenshot: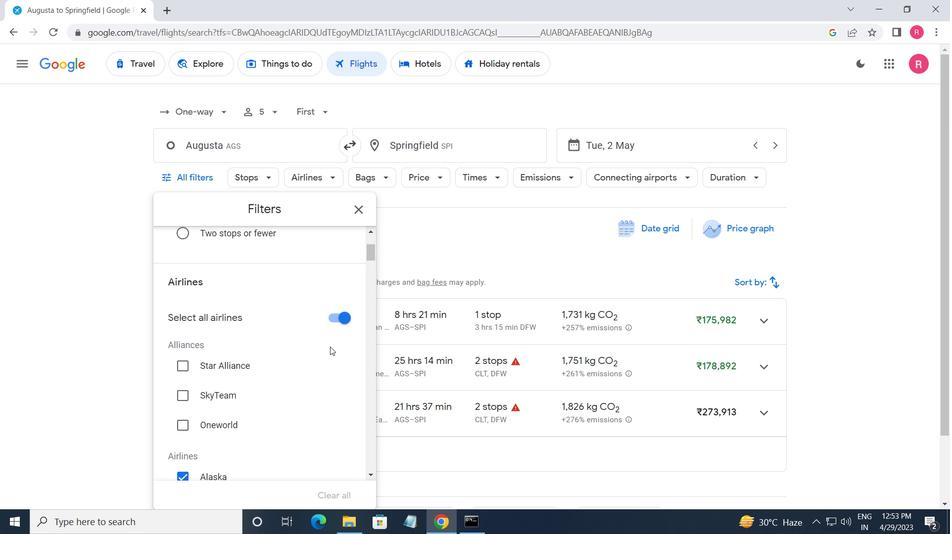 
Action: Mouse moved to (328, 350)
Screenshot: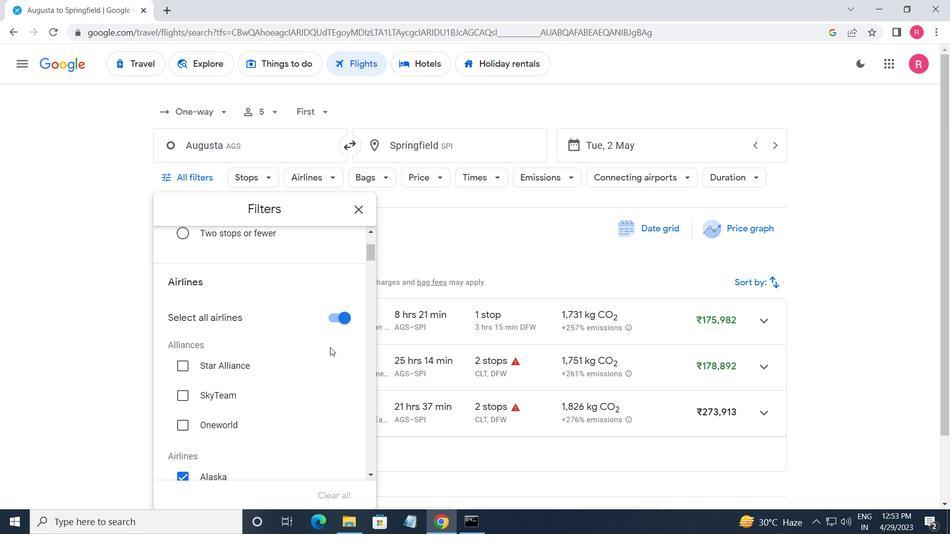 
Action: Mouse scrolled (328, 349) with delta (0, 0)
Screenshot: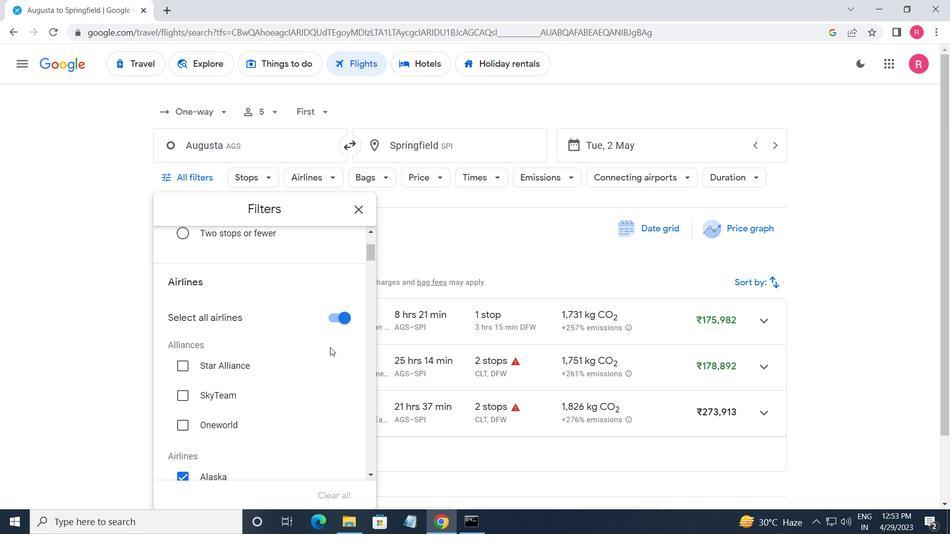 
Action: Mouse moved to (328, 350)
Screenshot: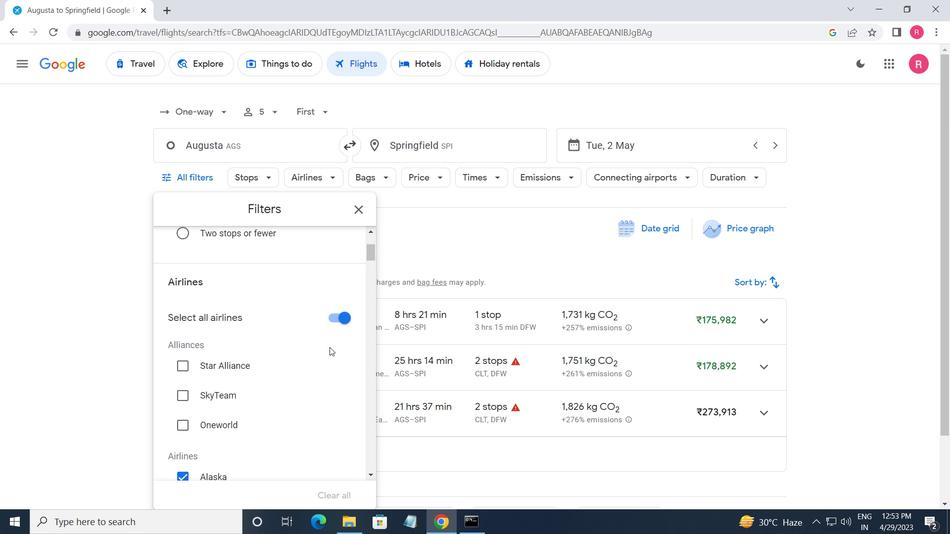 
Action: Mouse scrolled (328, 350) with delta (0, 0)
Screenshot: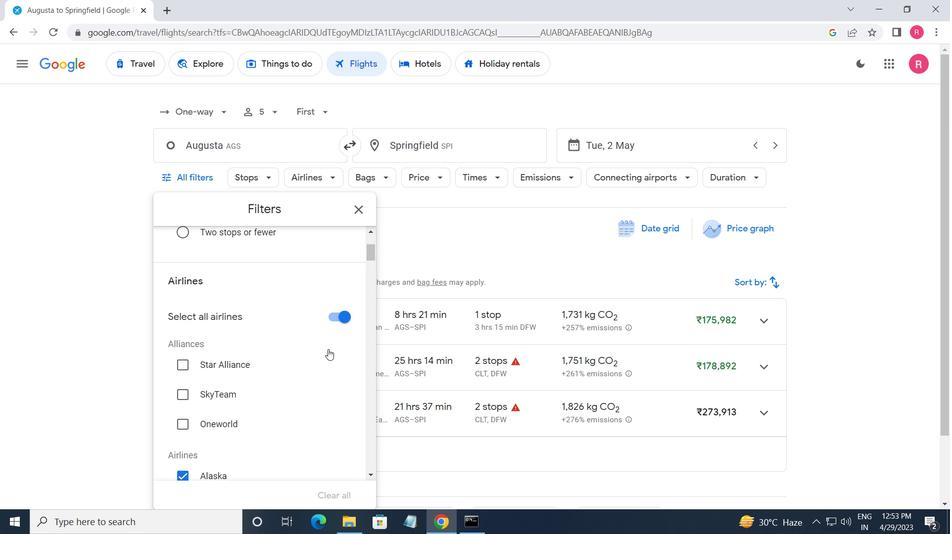 
Action: Mouse moved to (327, 352)
Screenshot: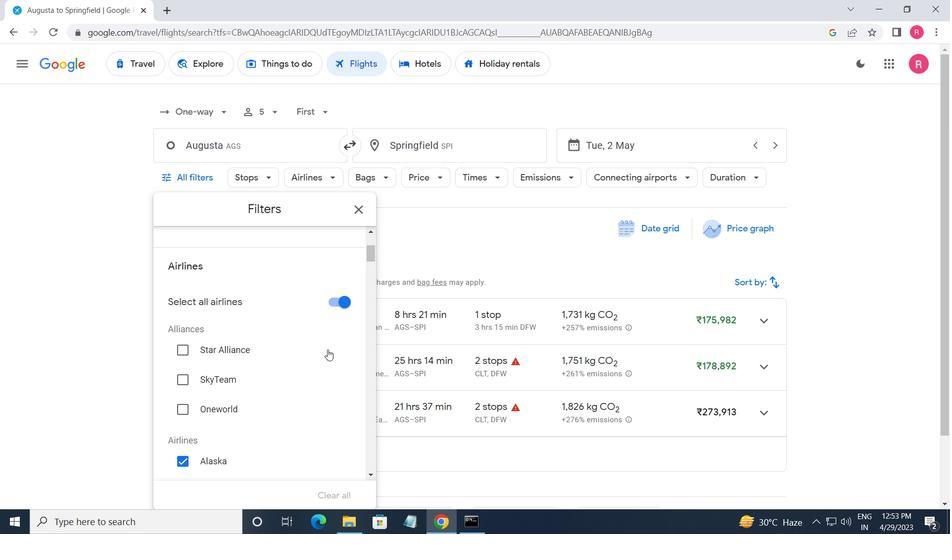
Action: Mouse scrolled (327, 352) with delta (0, 0)
Screenshot: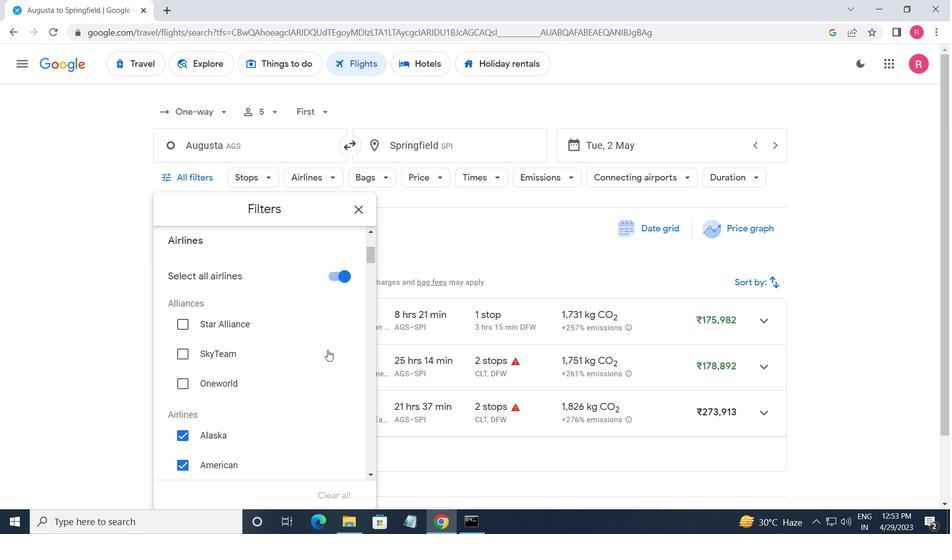 
Action: Mouse moved to (327, 353)
Screenshot: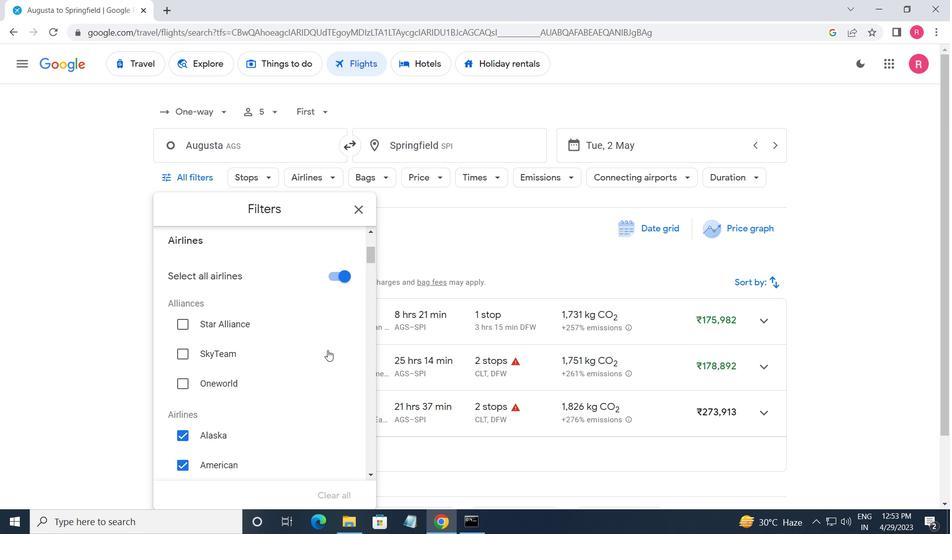 
Action: Mouse scrolled (327, 352) with delta (0, 0)
Screenshot: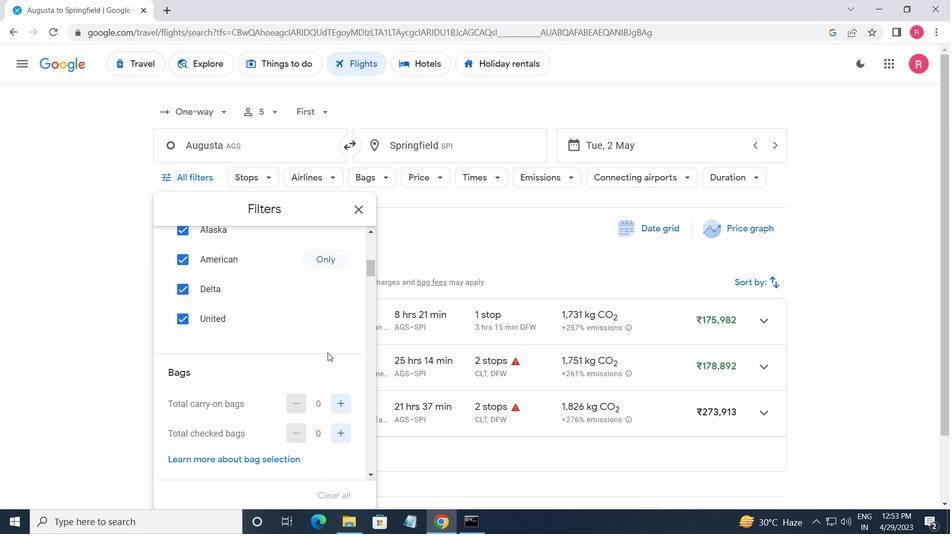 
Action: Mouse moved to (329, 349)
Screenshot: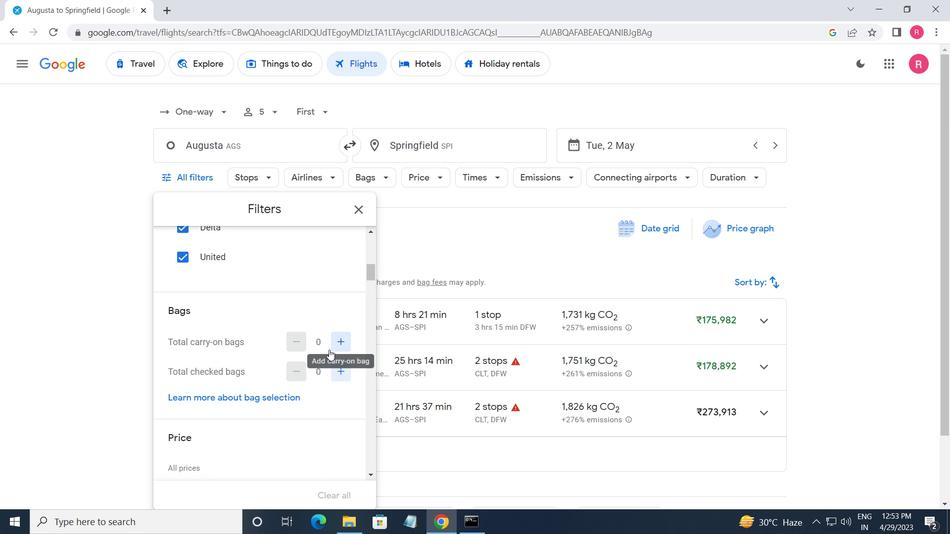 
Action: Mouse scrolled (329, 349) with delta (0, 0)
Screenshot: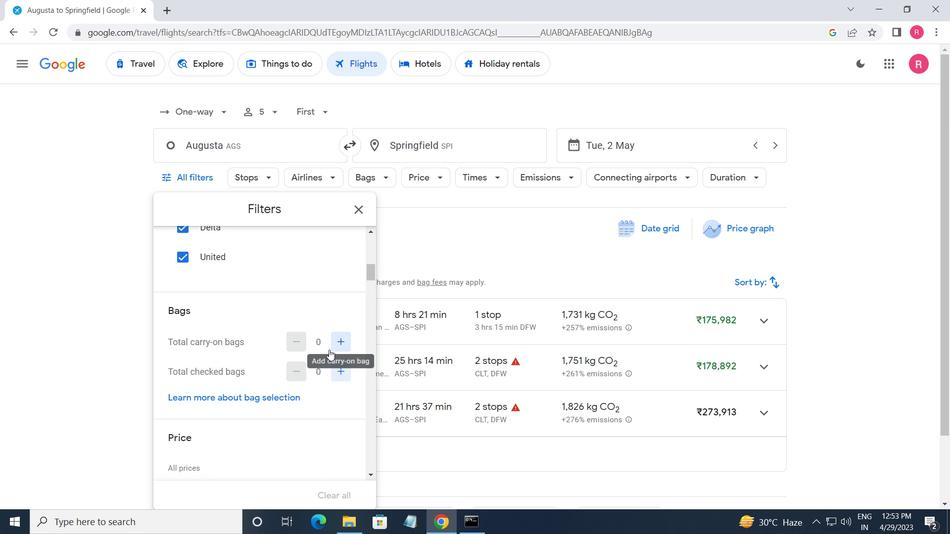 
Action: Mouse scrolled (329, 349) with delta (0, 0)
Screenshot: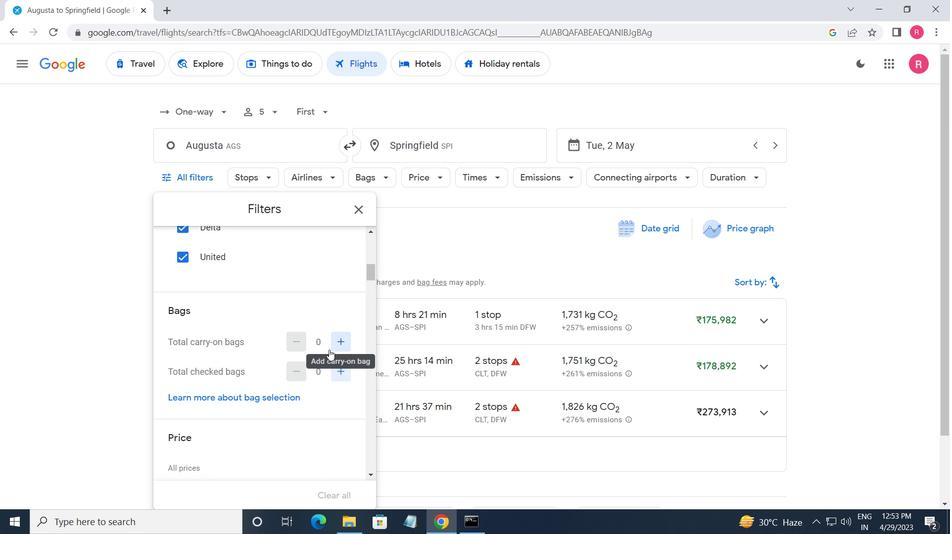 
Action: Mouse scrolled (329, 349) with delta (0, 0)
Screenshot: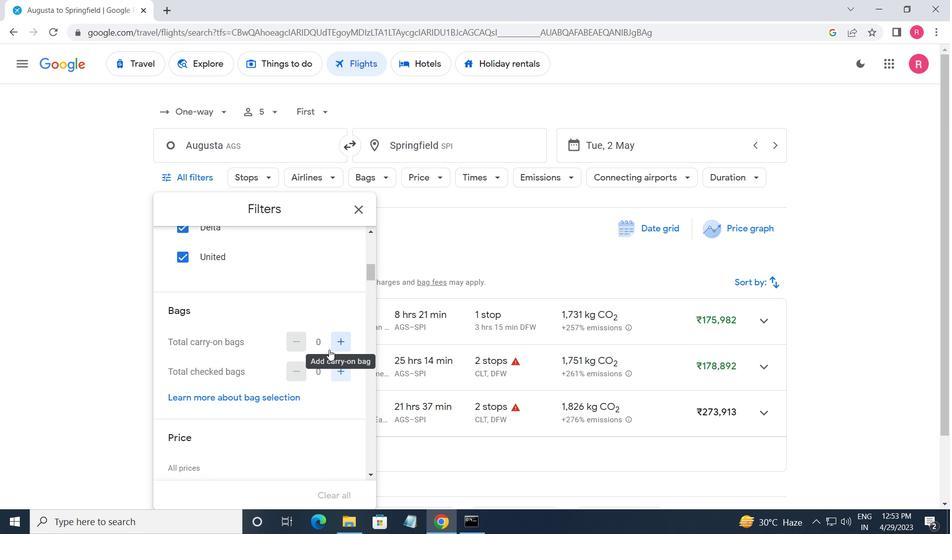 
Action: Mouse moved to (329, 347)
Screenshot: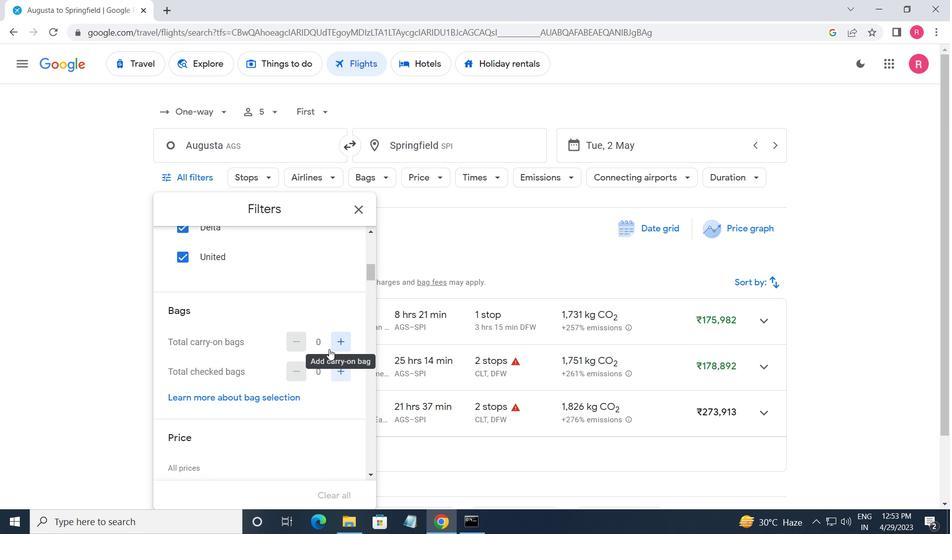
Action: Mouse scrolled (329, 348) with delta (0, 0)
Screenshot: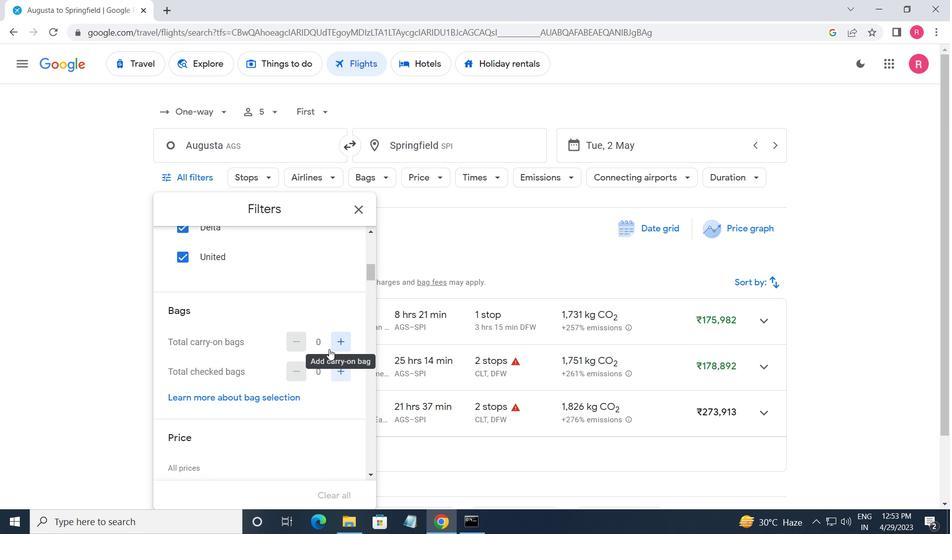 
Action: Mouse moved to (338, 257)
Screenshot: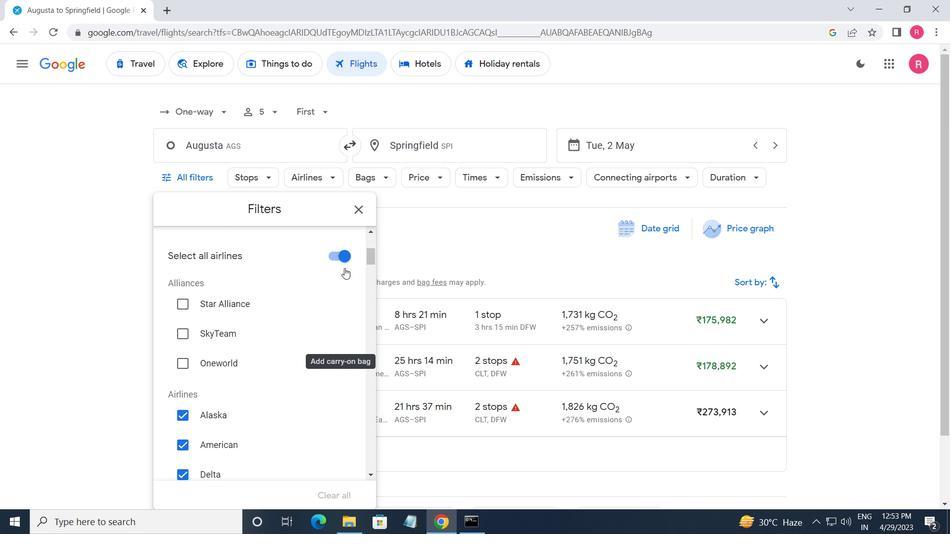 
Action: Mouse pressed left at (338, 257)
Screenshot: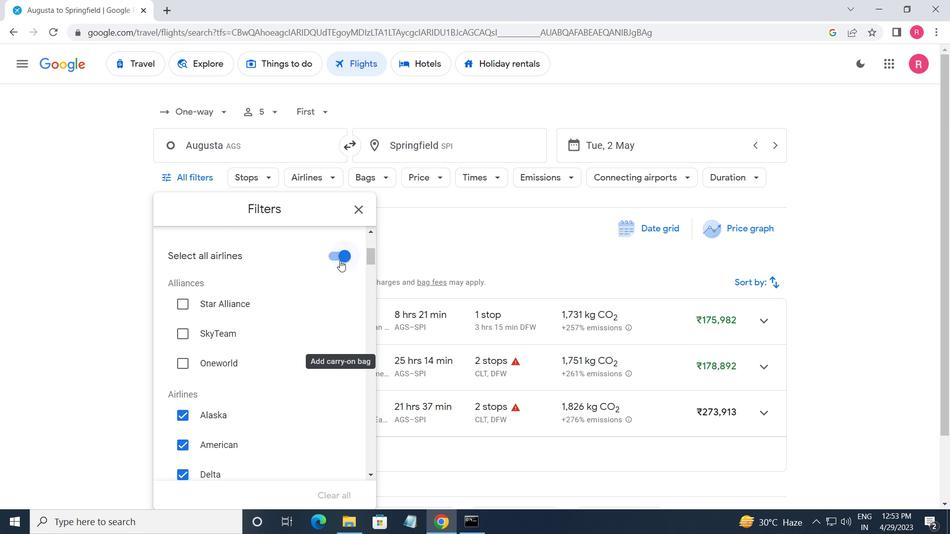 
Action: Mouse moved to (332, 349)
Screenshot: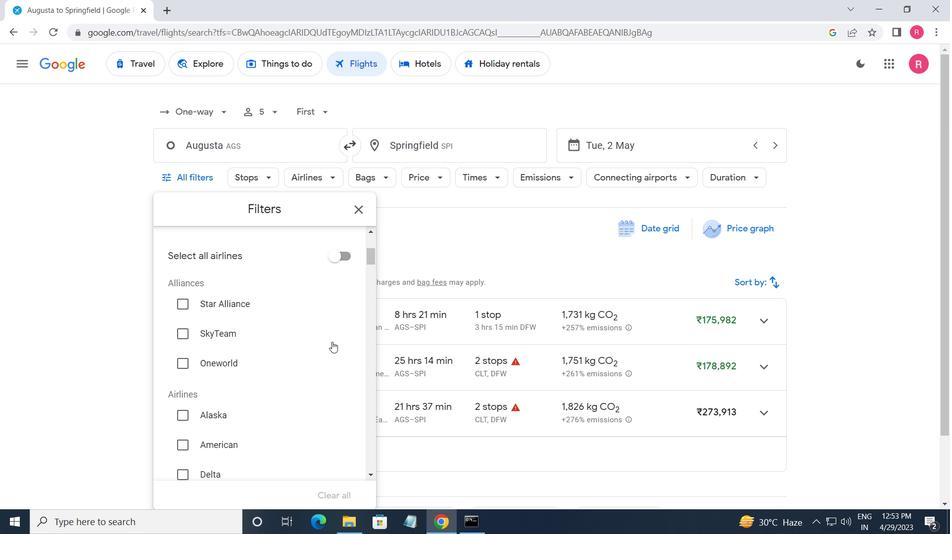 
Action: Mouse scrolled (332, 348) with delta (0, 0)
Screenshot: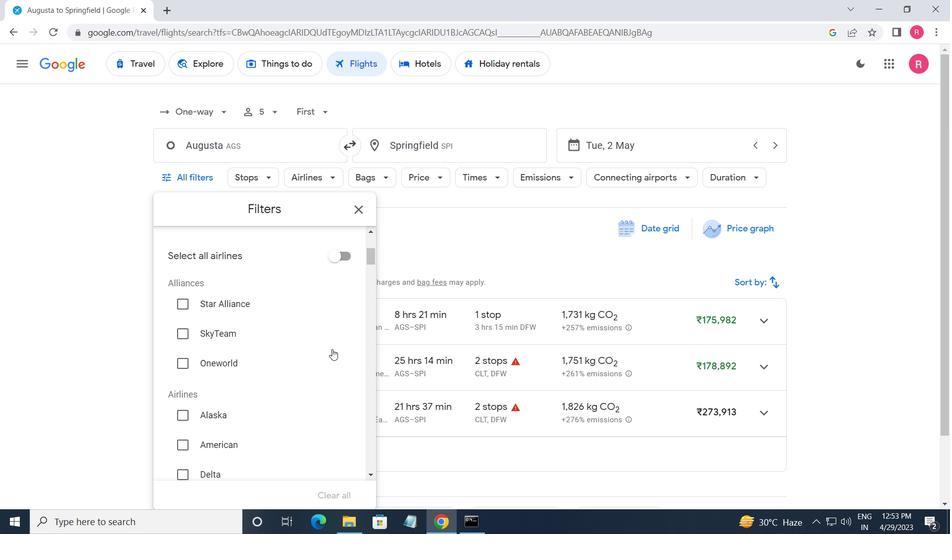 
Action: Mouse moved to (331, 351)
Screenshot: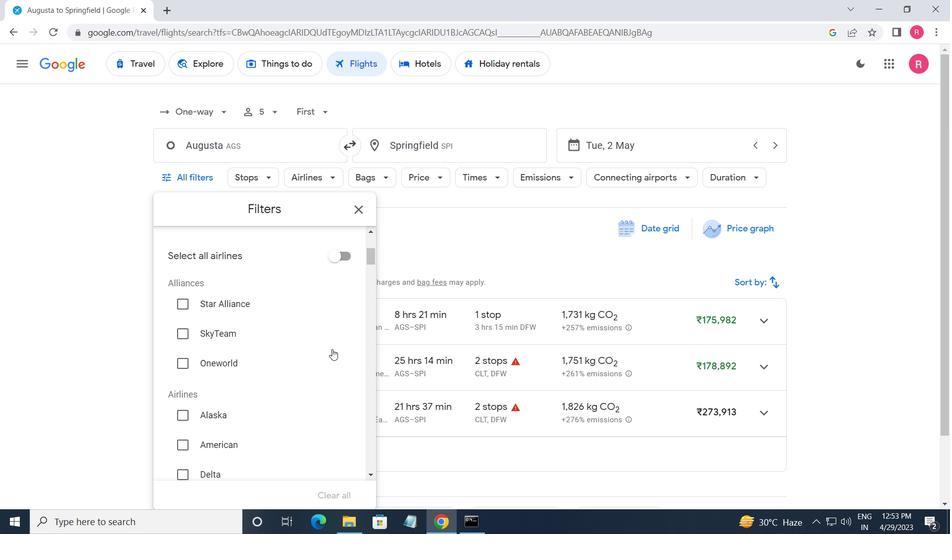 
Action: Mouse scrolled (331, 351) with delta (0, 0)
Screenshot: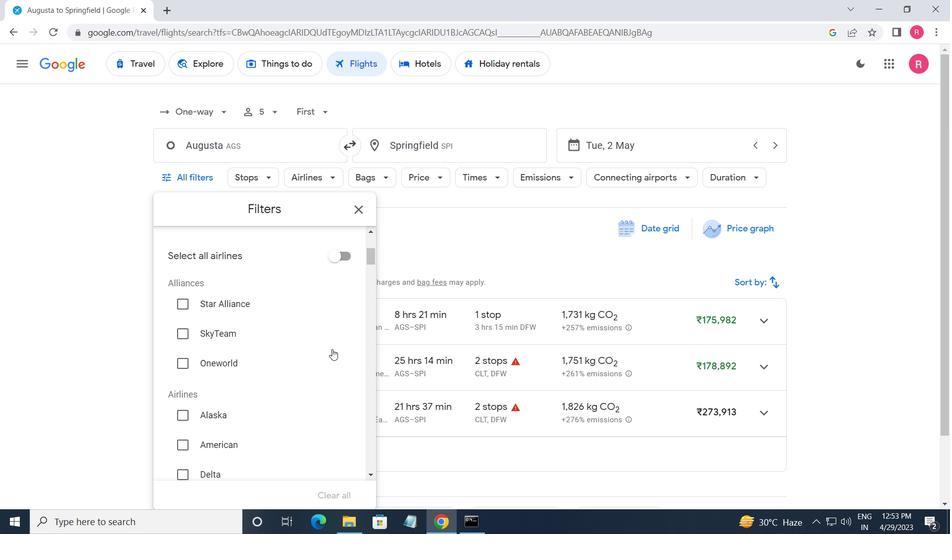 
Action: Mouse moved to (331, 352)
Screenshot: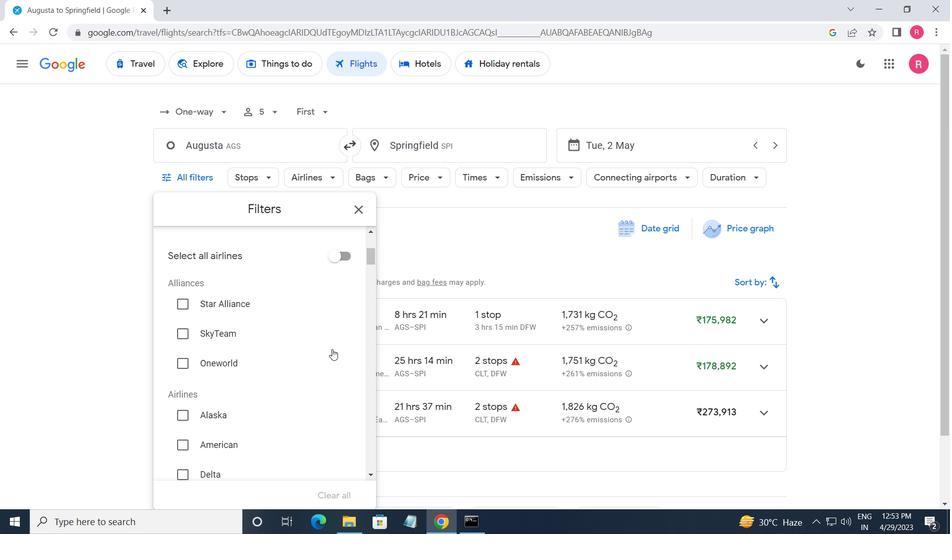 
Action: Mouse scrolled (331, 352) with delta (0, 0)
Screenshot: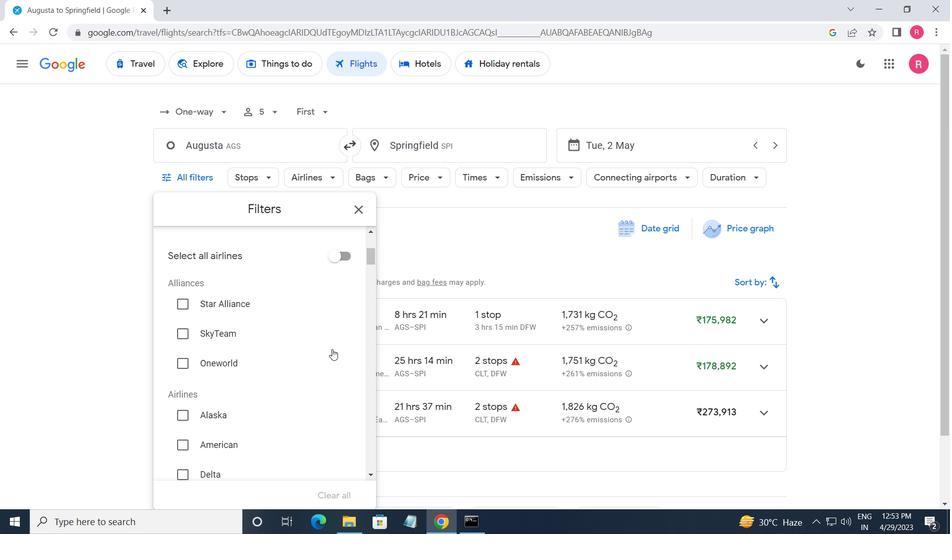 
Action: Mouse scrolled (331, 352) with delta (0, 0)
Screenshot: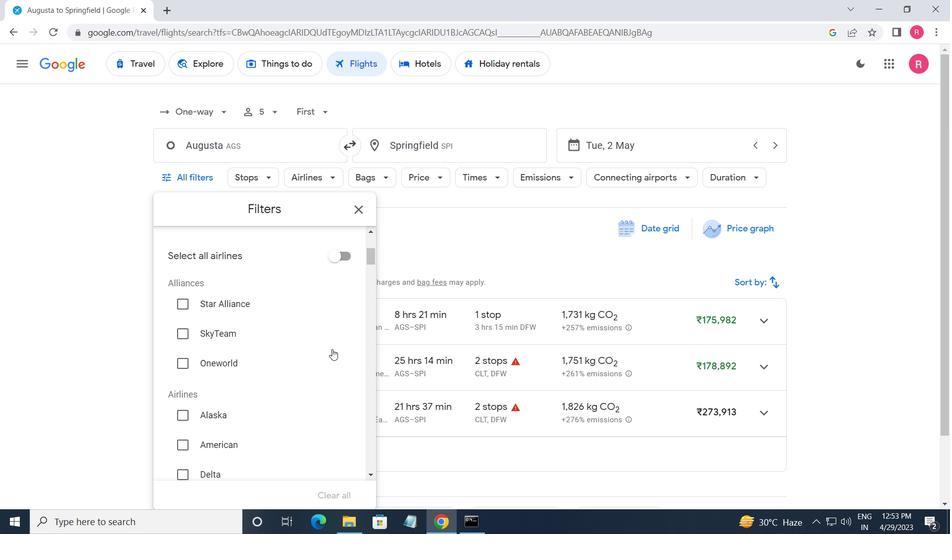 
Action: Mouse scrolled (331, 352) with delta (0, 0)
Screenshot: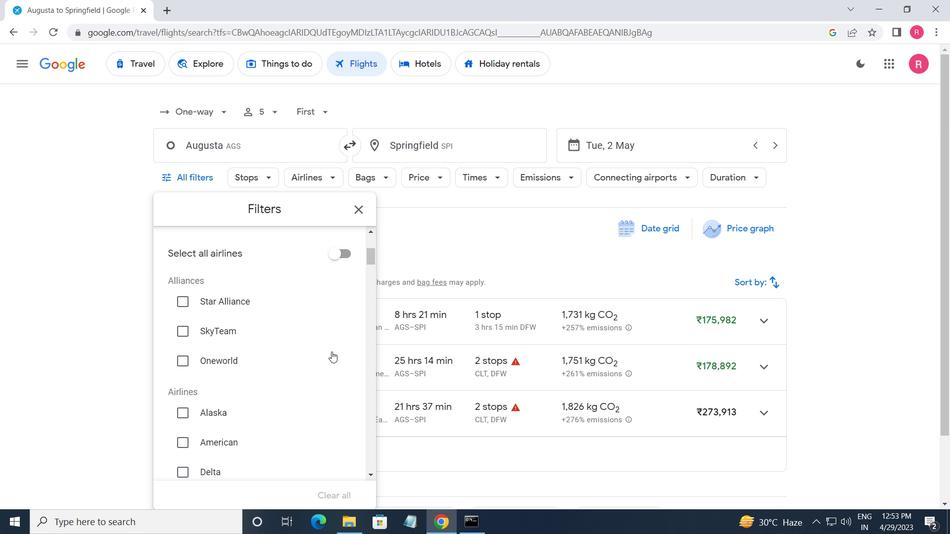 
Action: Mouse scrolled (331, 352) with delta (0, 0)
Screenshot: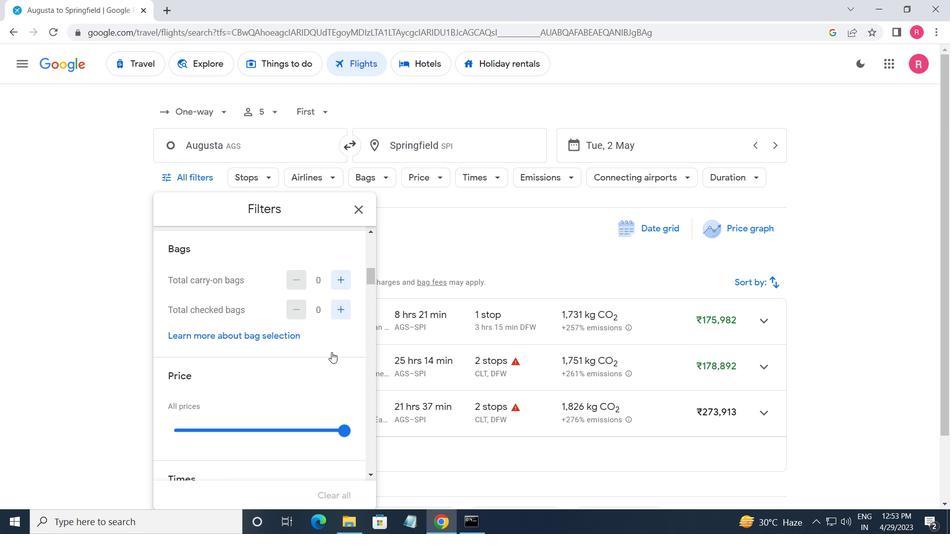 
Action: Mouse moved to (331, 353)
Screenshot: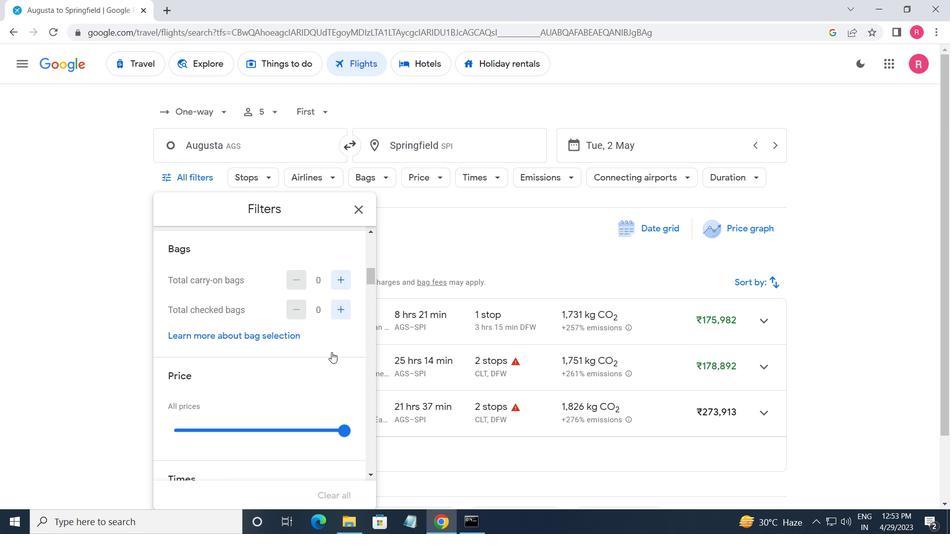 
Action: Mouse scrolled (331, 353) with delta (0, 0)
Screenshot: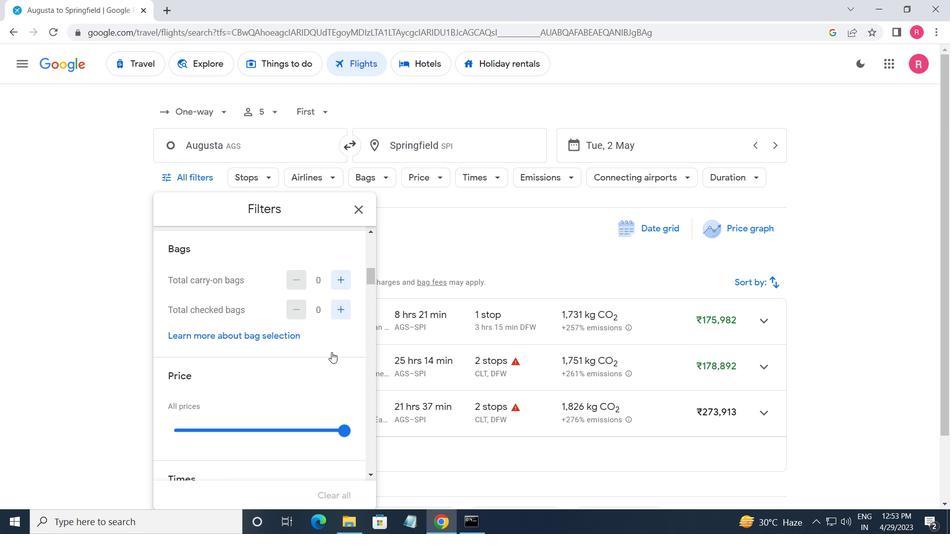 
Action: Mouse moved to (331, 344)
Screenshot: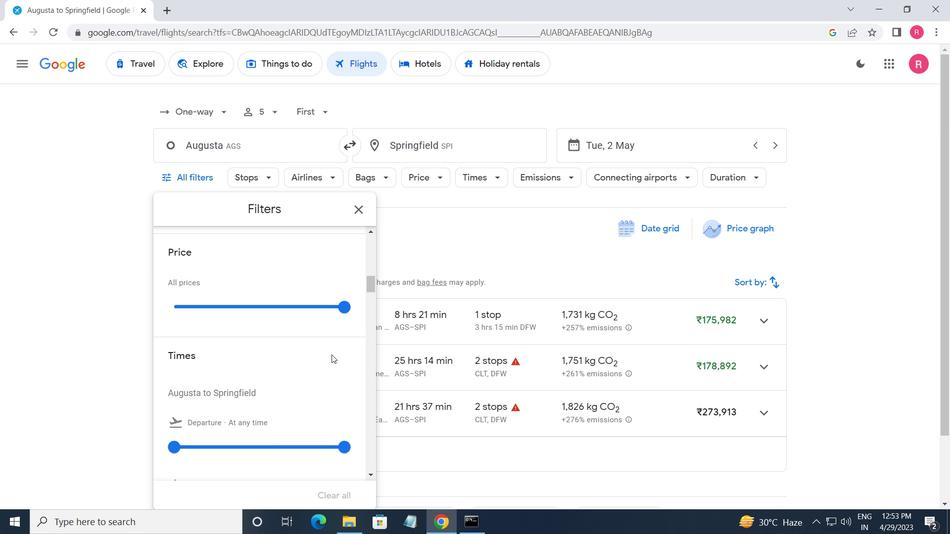 
Action: Mouse scrolled (331, 344) with delta (0, 0)
Screenshot: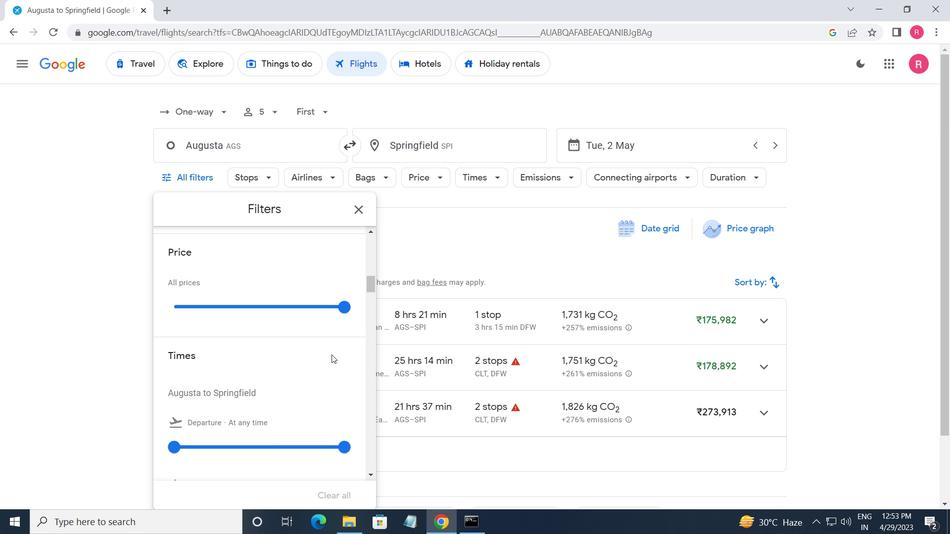 
Action: Mouse scrolled (331, 344) with delta (0, 0)
Screenshot: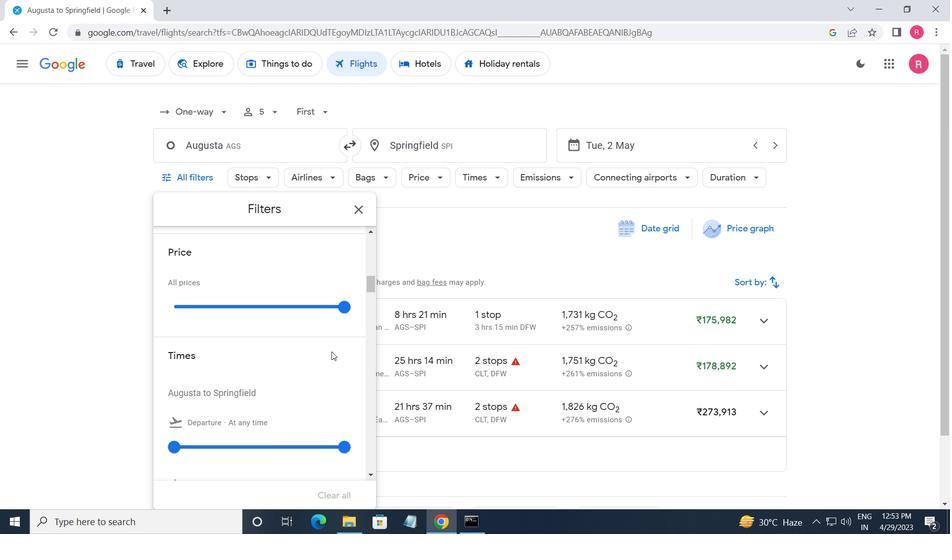 
Action: Mouse moved to (340, 313)
Screenshot: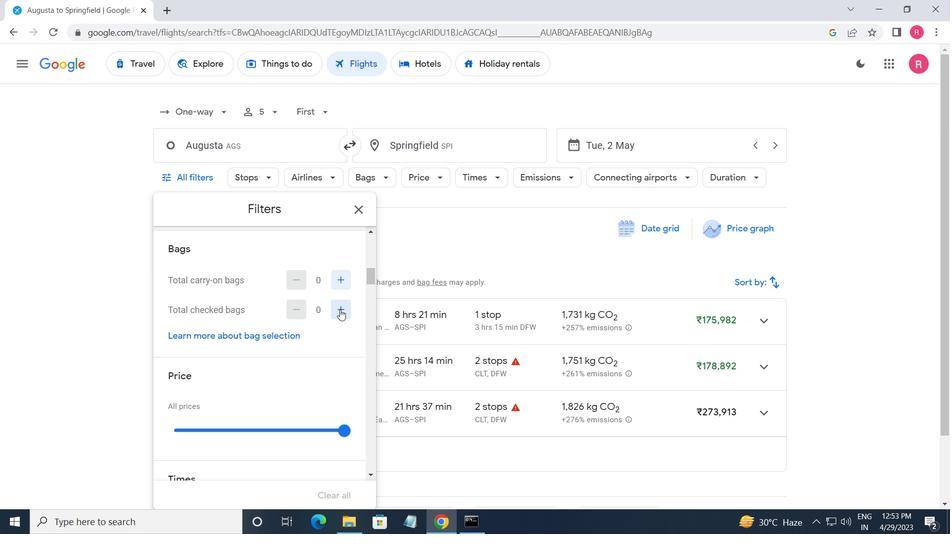 
Action: Mouse pressed left at (340, 313)
Screenshot: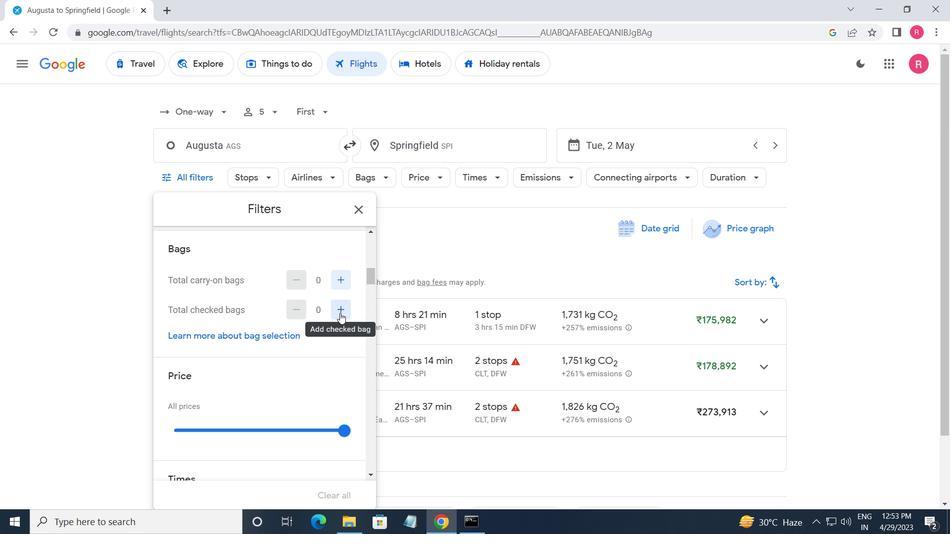 
Action: Mouse moved to (336, 323)
Screenshot: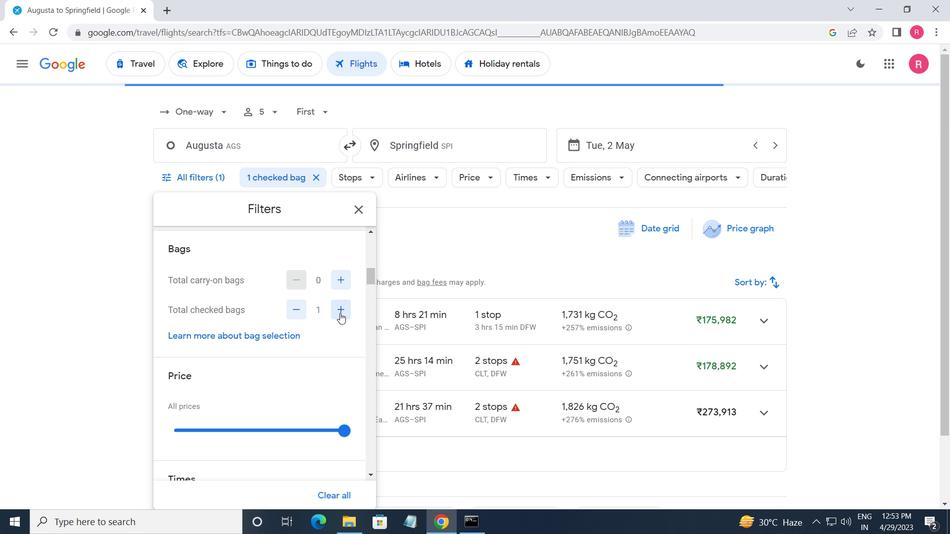 
Action: Mouse scrolled (336, 323) with delta (0, 0)
Screenshot: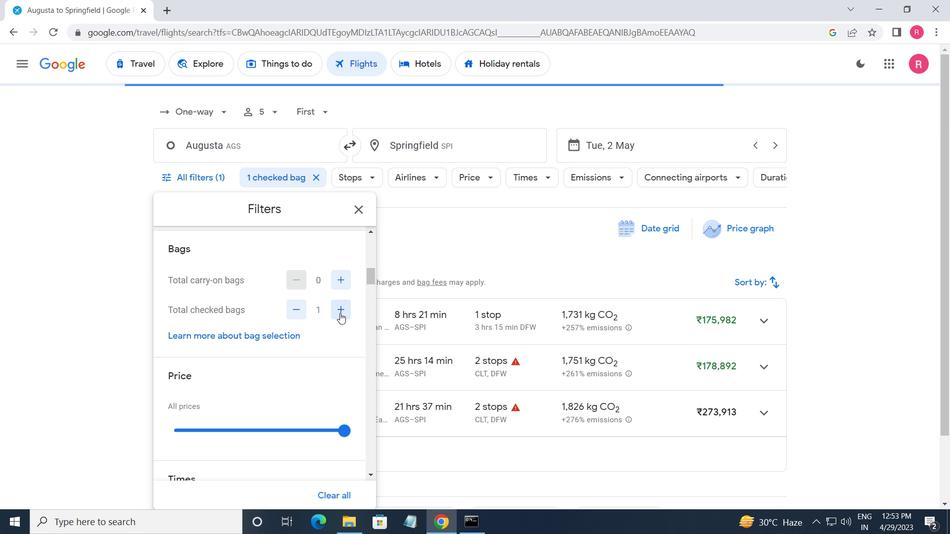 
Action: Mouse moved to (335, 326)
Screenshot: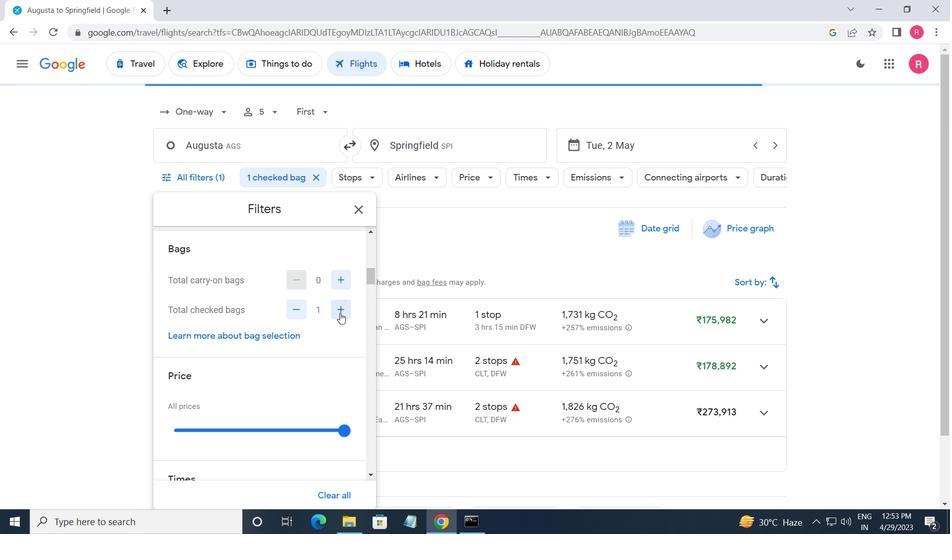 
Action: Mouse scrolled (335, 326) with delta (0, 0)
Screenshot: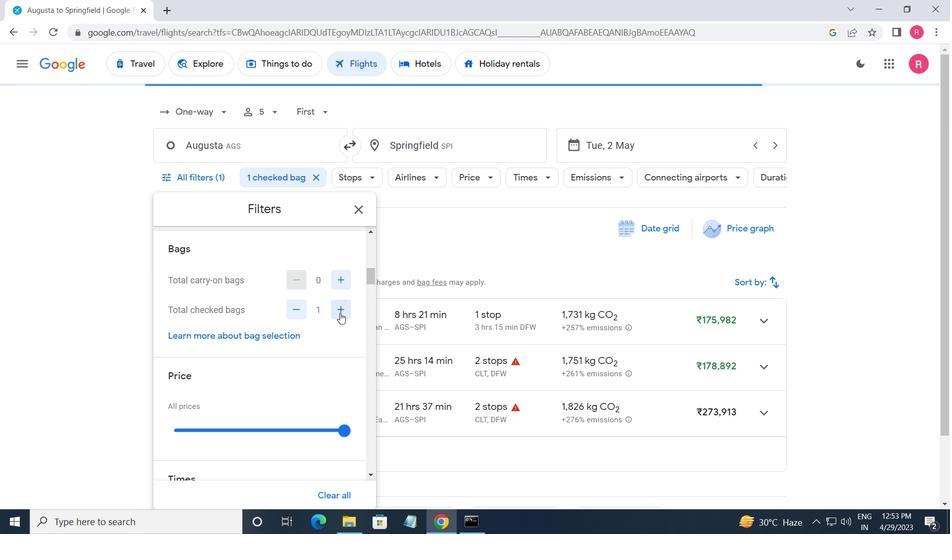 
Action: Mouse moved to (335, 327)
Screenshot: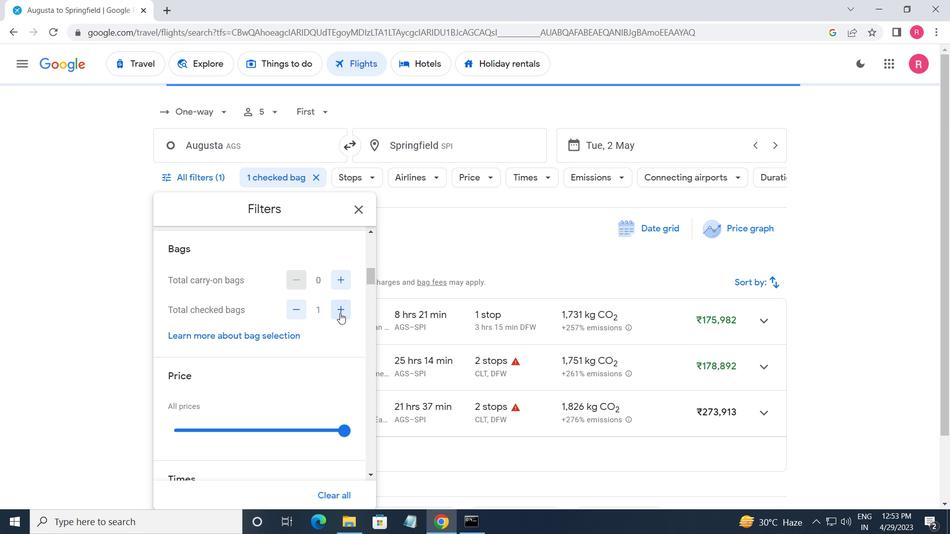 
Action: Mouse scrolled (335, 326) with delta (0, 0)
Screenshot: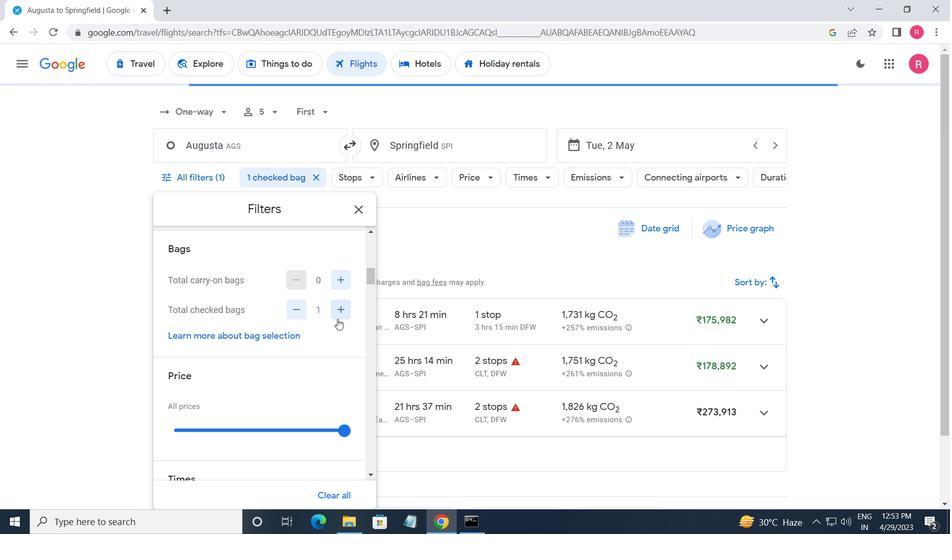 
Action: Mouse moved to (333, 311)
Screenshot: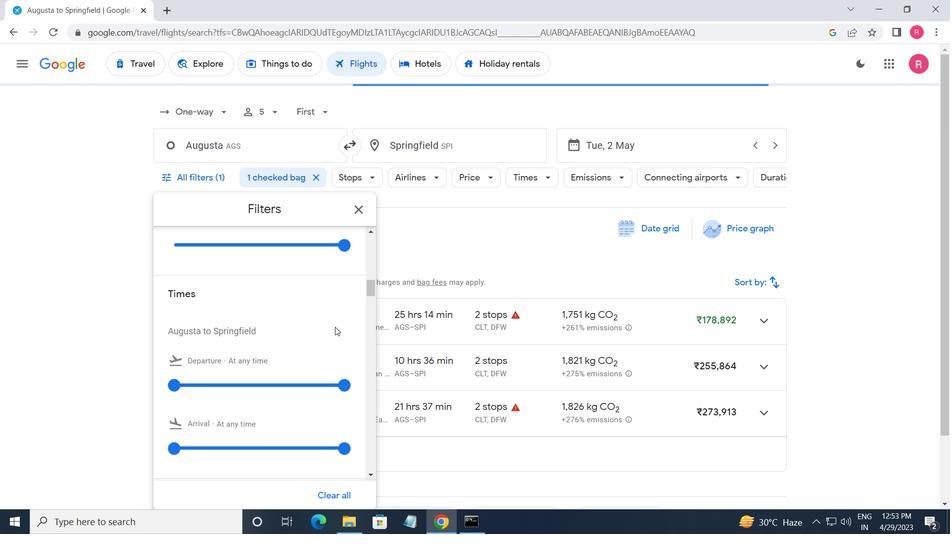 
Action: Mouse scrolled (333, 311) with delta (0, 0)
Screenshot: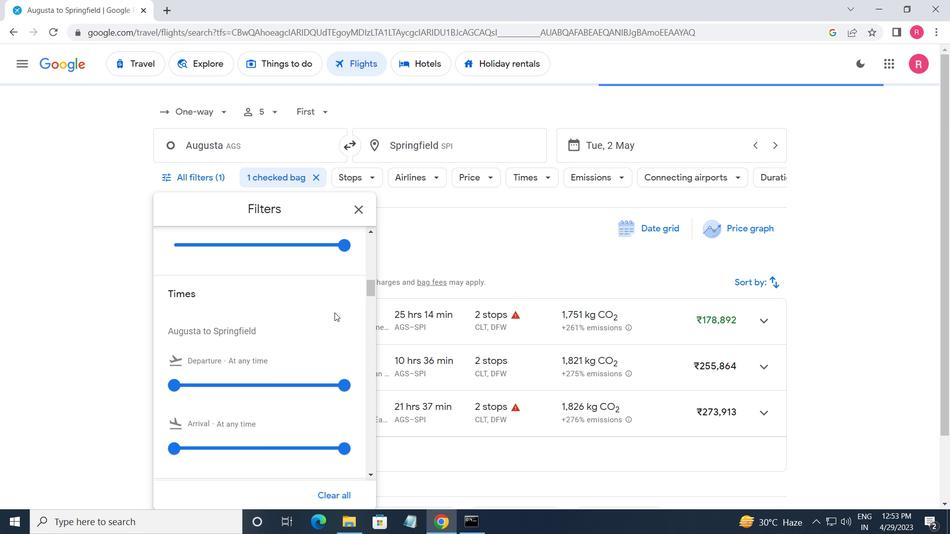 
Action: Mouse moved to (339, 310)
Screenshot: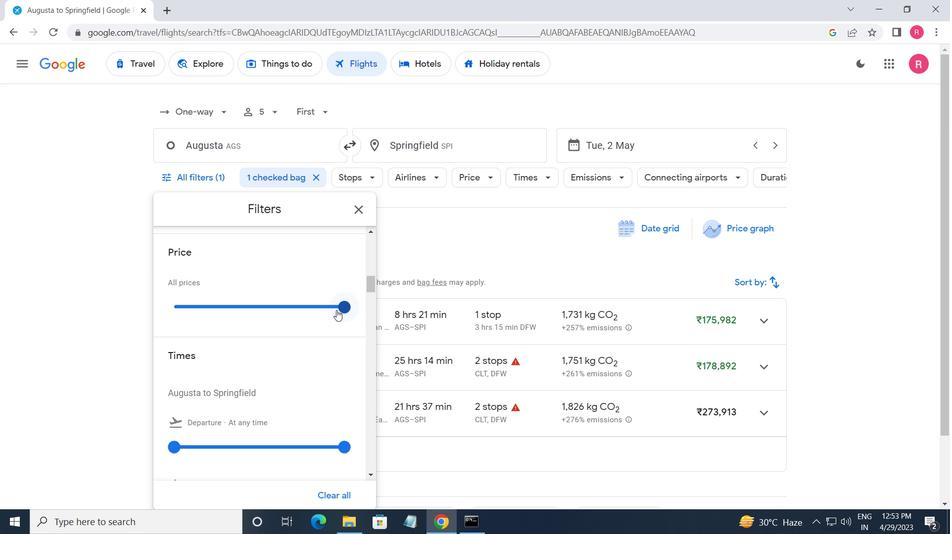 
Action: Mouse pressed left at (339, 310)
Screenshot: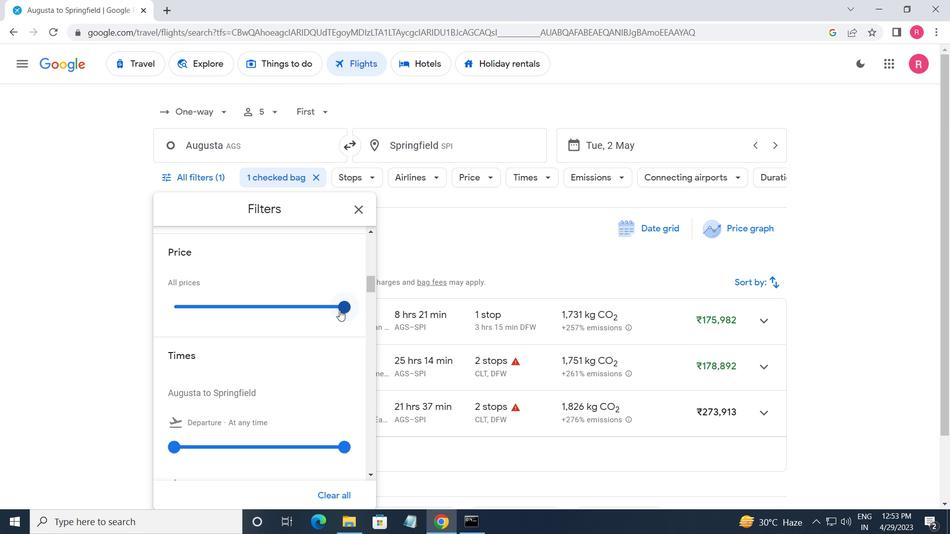 
Action: Mouse moved to (232, 364)
Screenshot: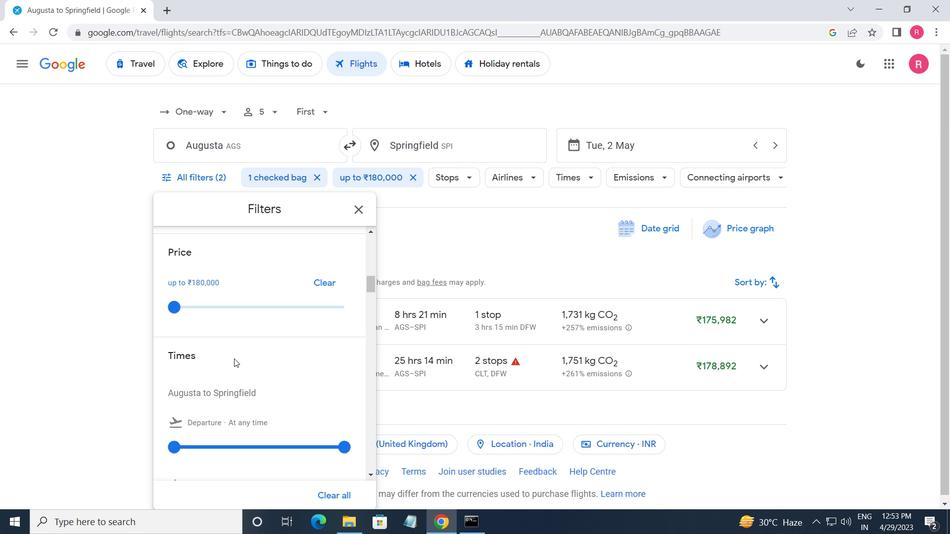 
Action: Mouse scrolled (232, 364) with delta (0, 0)
Screenshot: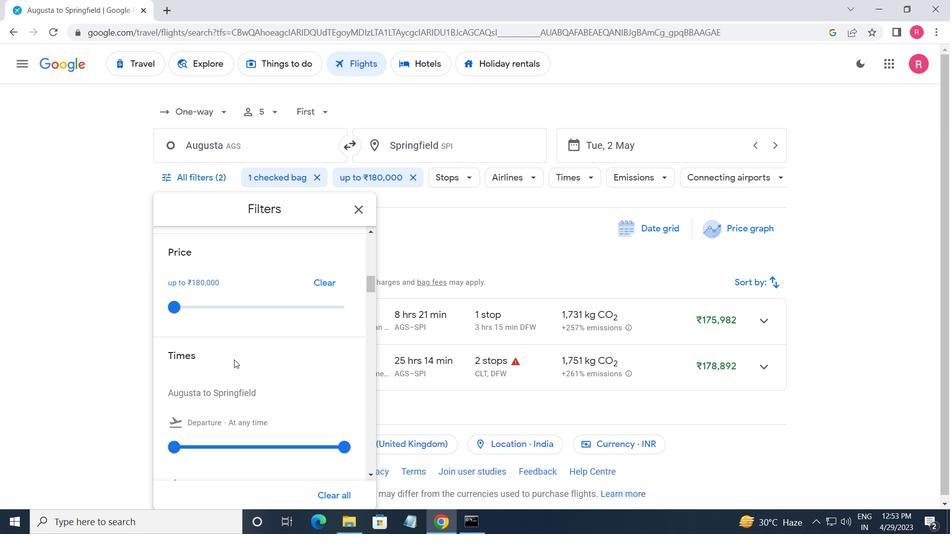 
Action: Mouse moved to (171, 387)
Screenshot: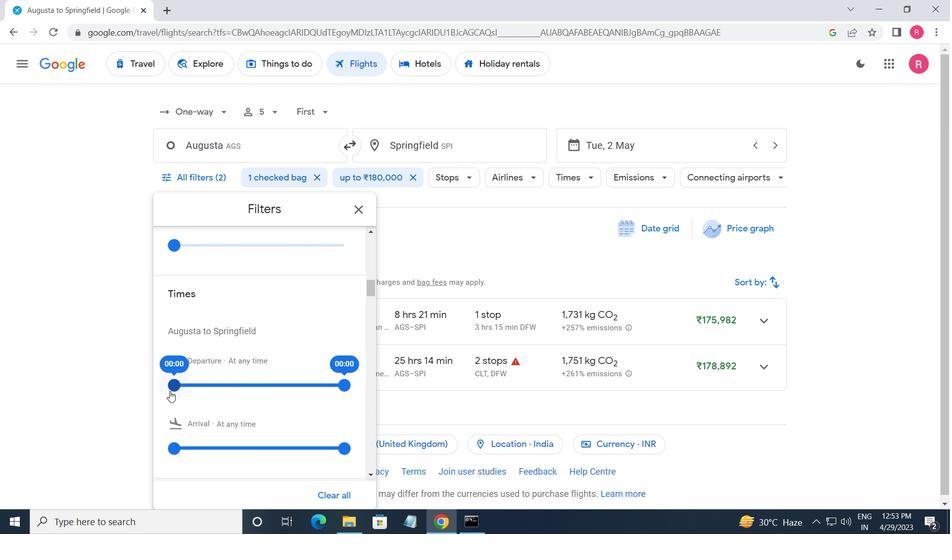 
Action: Mouse pressed left at (171, 387)
Screenshot: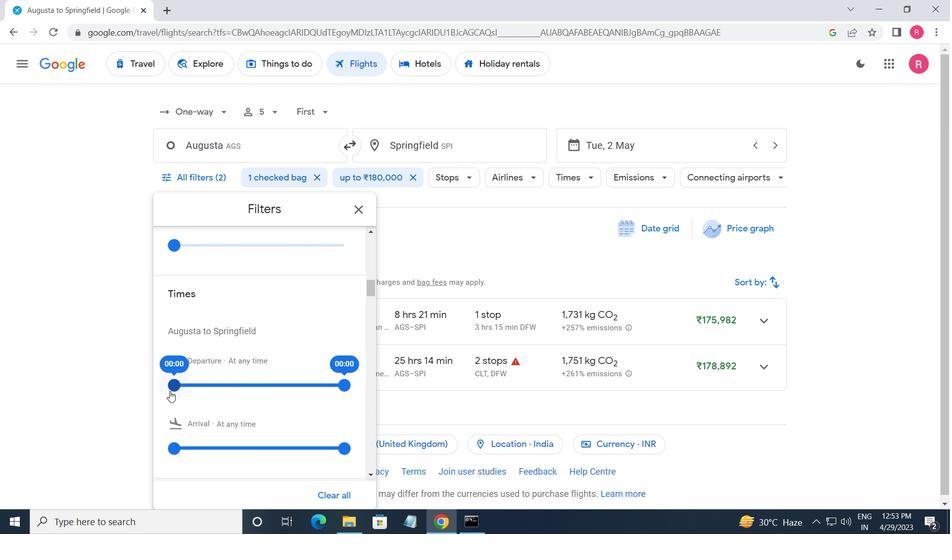 
Action: Mouse moved to (342, 389)
Screenshot: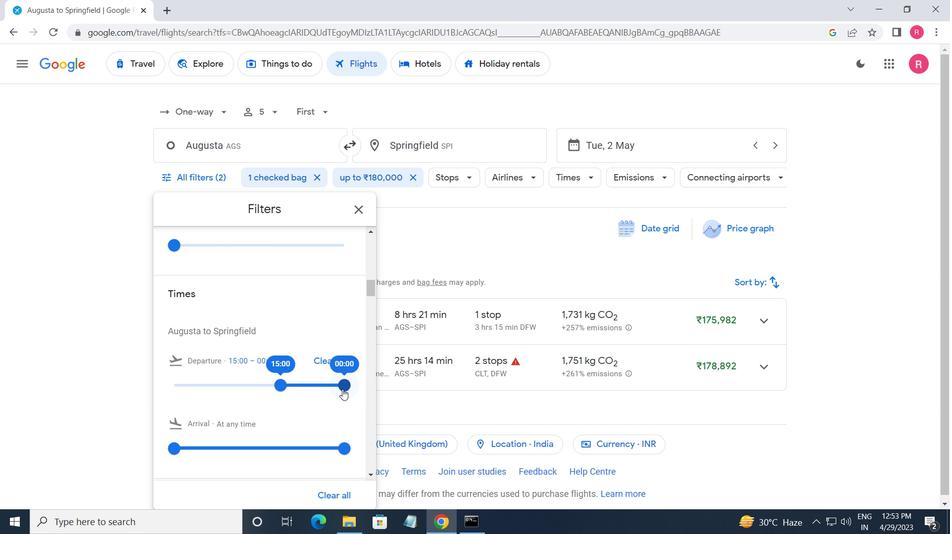 
Action: Mouse pressed left at (342, 389)
Screenshot: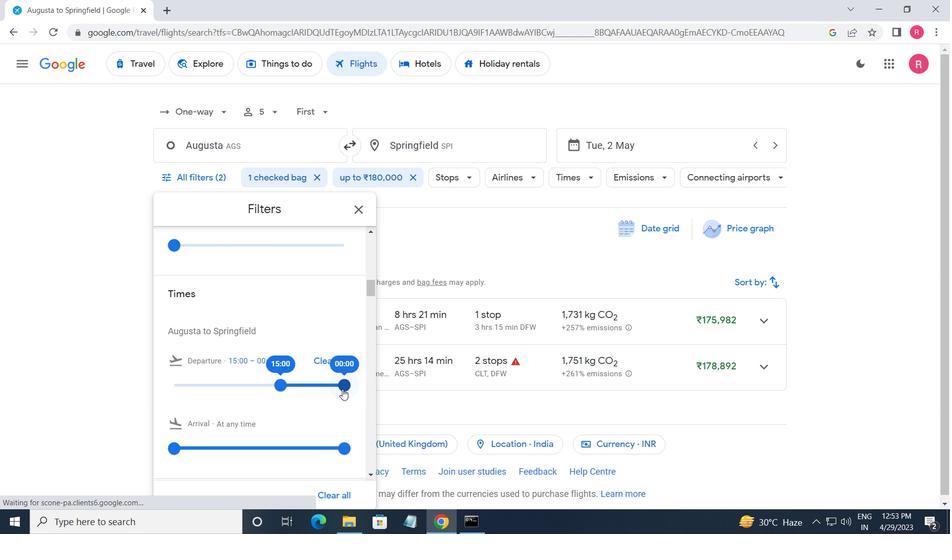 
Action: Mouse moved to (354, 216)
Screenshot: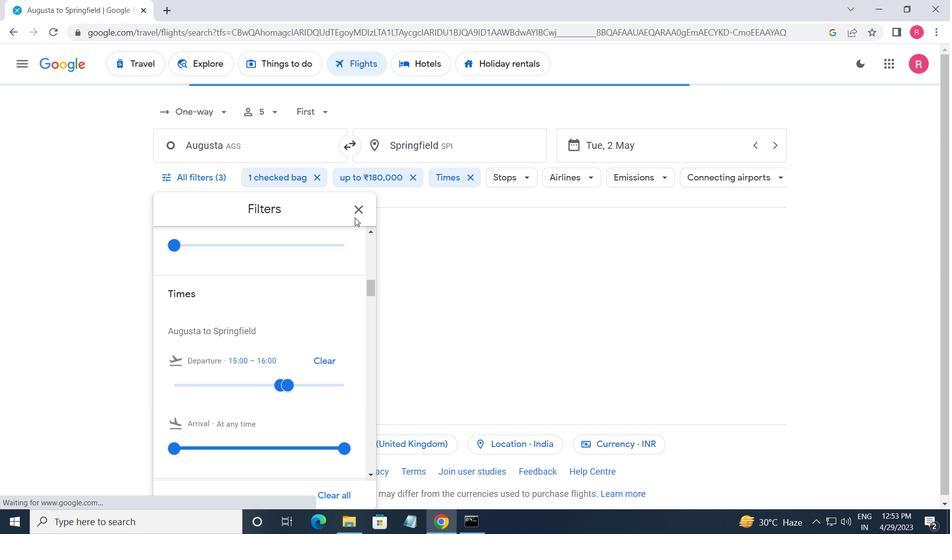 
Action: Mouse pressed left at (354, 216)
Screenshot: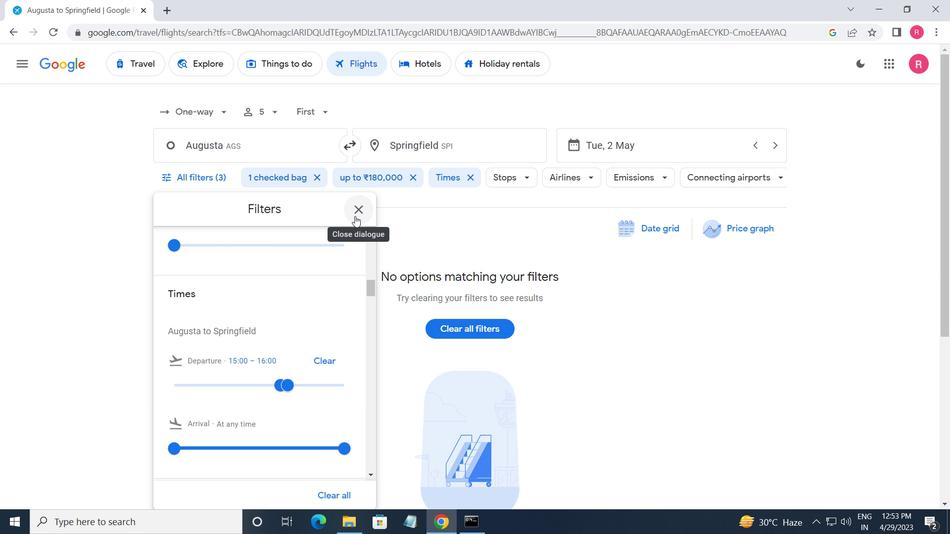 
